 Task: Search one way flight ticket for 3 adults, 3 children in business from Philadelphia: Philadelphia International Airport to Greenville: Pitt-greenville Airport on 5-2-2023. Choice of flights is Sun country airlines. Number of bags: 1 checked bag. Price is upto 74000. Outbound departure time preference is 7:30.
Action: Mouse moved to (300, 254)
Screenshot: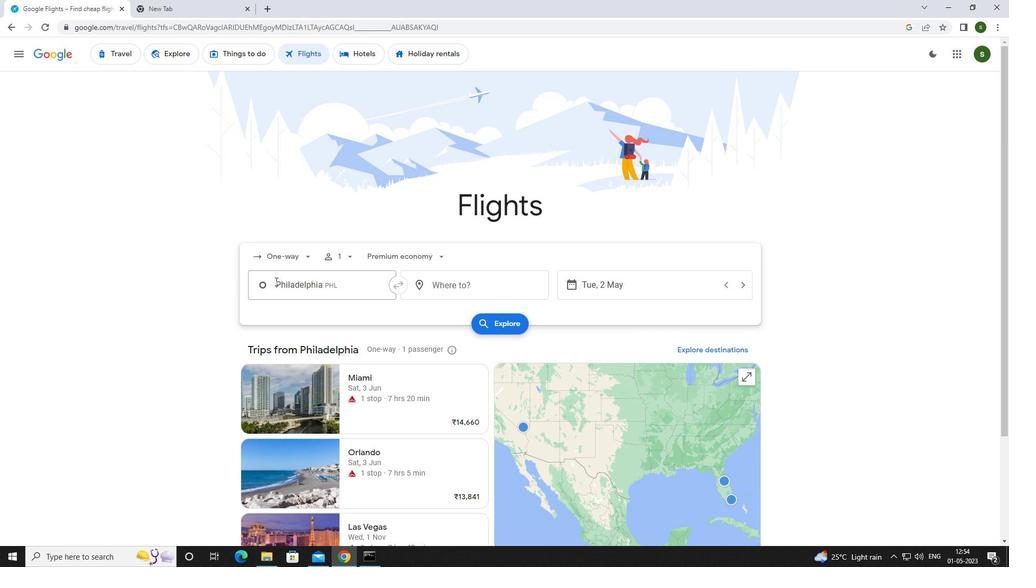 
Action: Mouse pressed left at (300, 254)
Screenshot: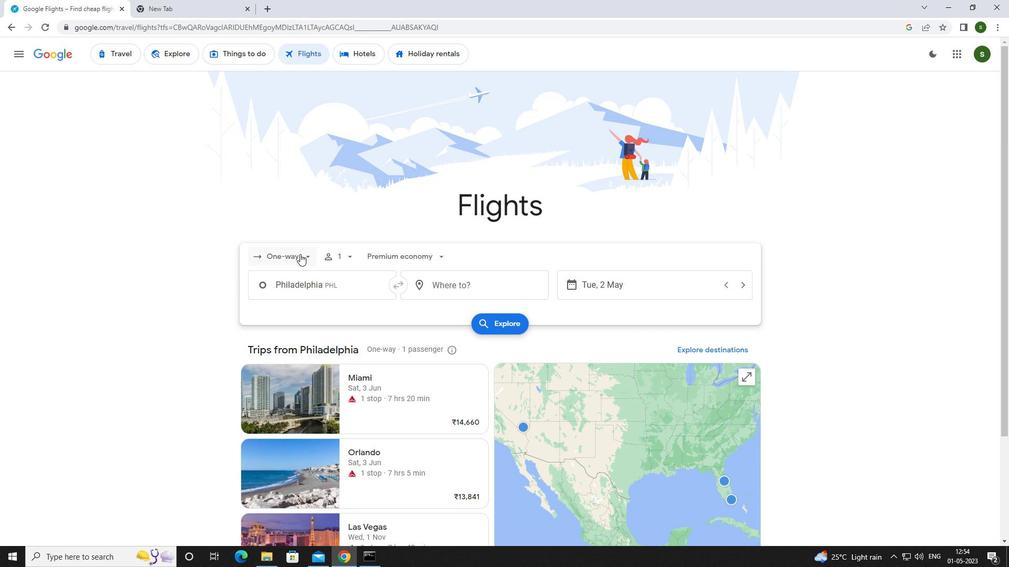 
Action: Mouse moved to (303, 304)
Screenshot: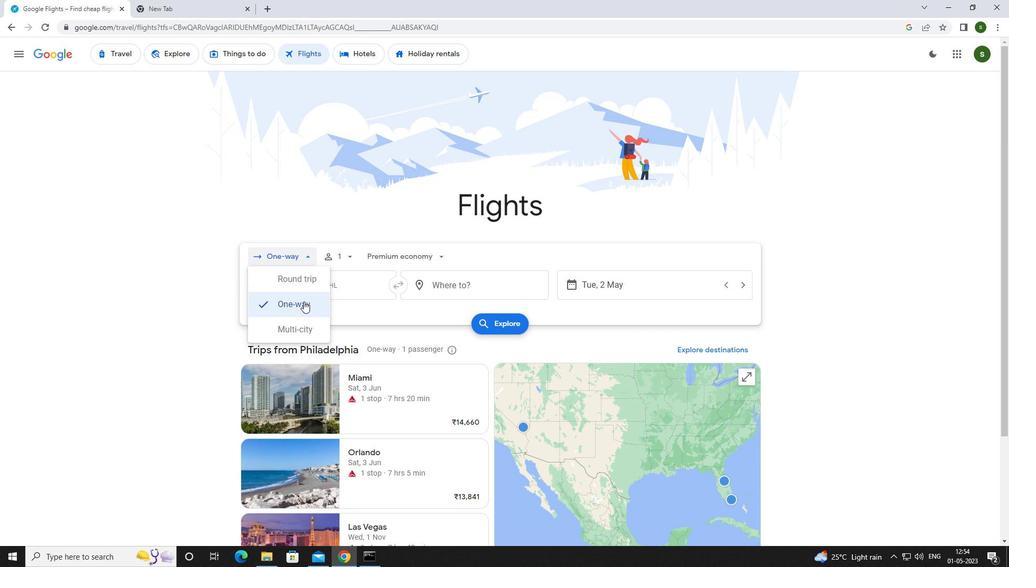 
Action: Mouse pressed left at (303, 304)
Screenshot: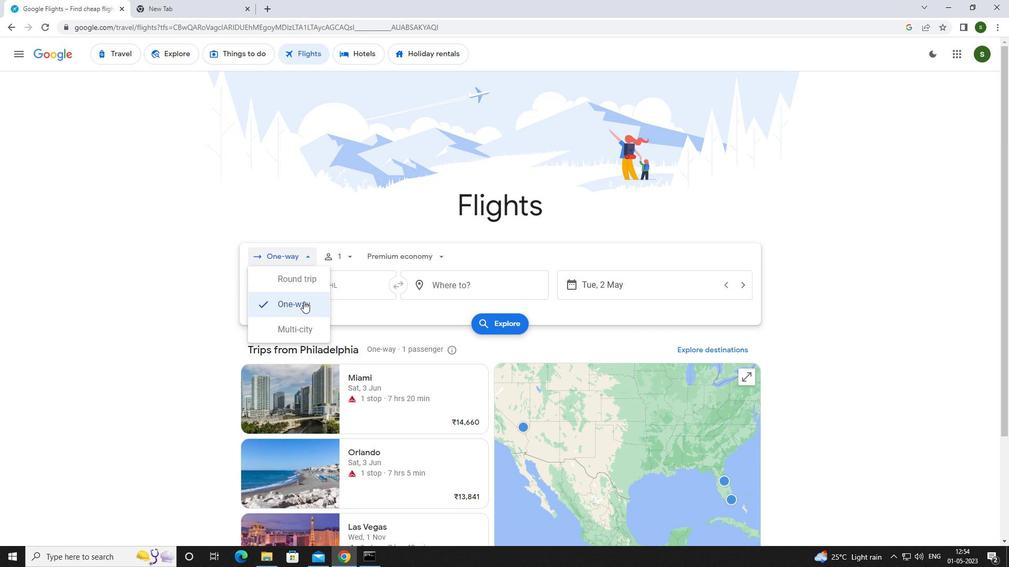 
Action: Mouse moved to (353, 257)
Screenshot: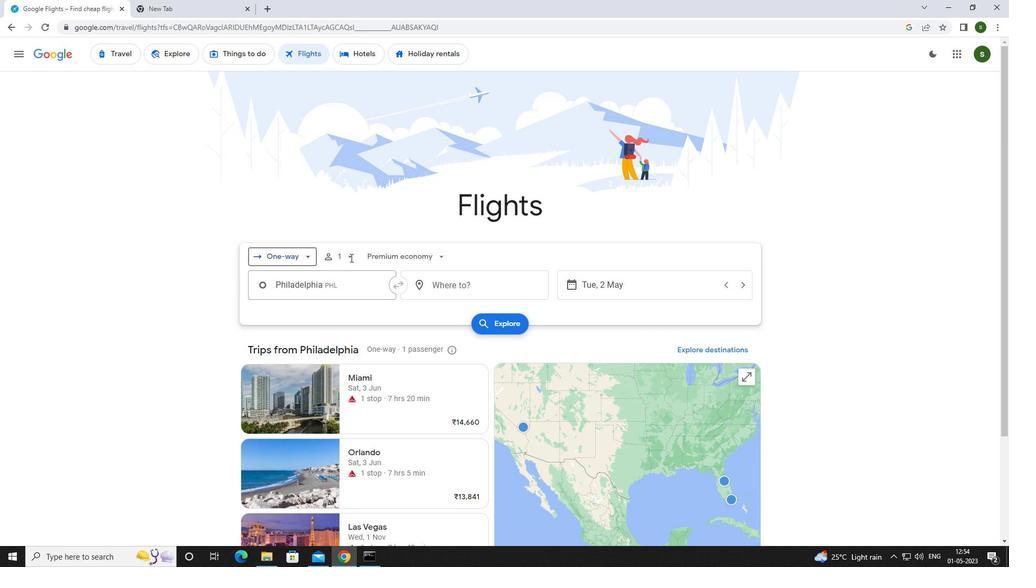 
Action: Mouse pressed left at (353, 257)
Screenshot: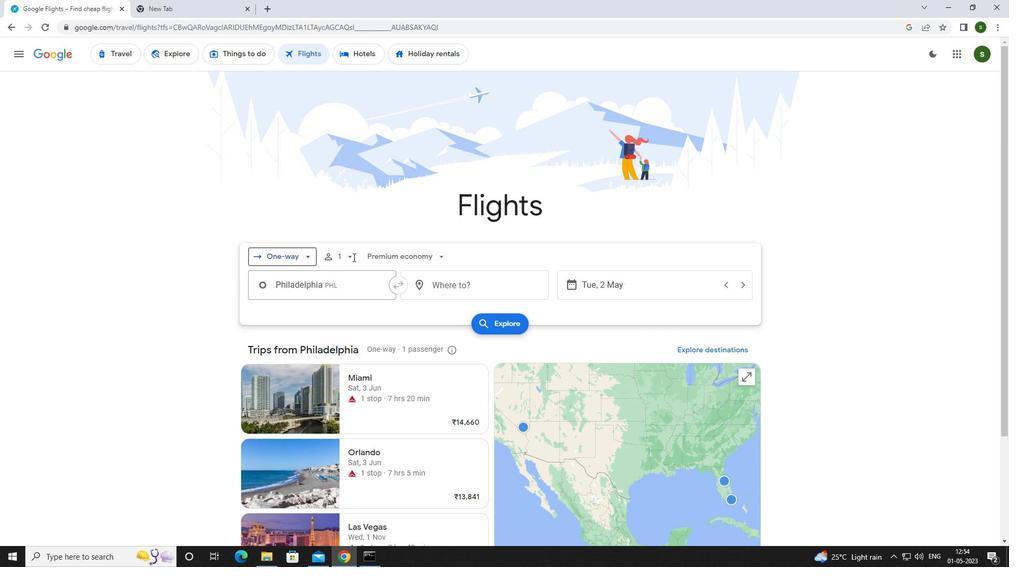 
Action: Mouse moved to (427, 281)
Screenshot: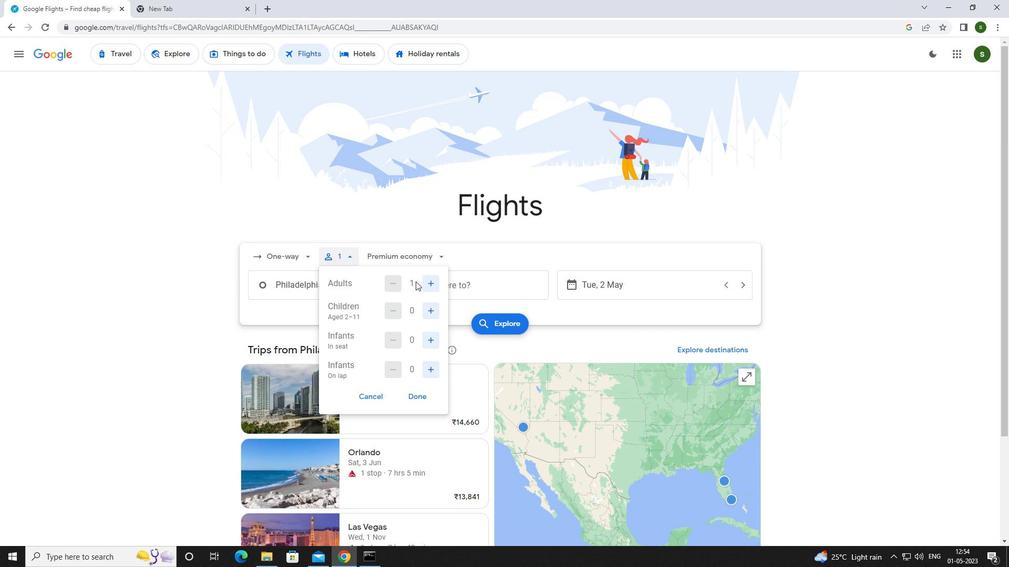 
Action: Mouse pressed left at (427, 281)
Screenshot: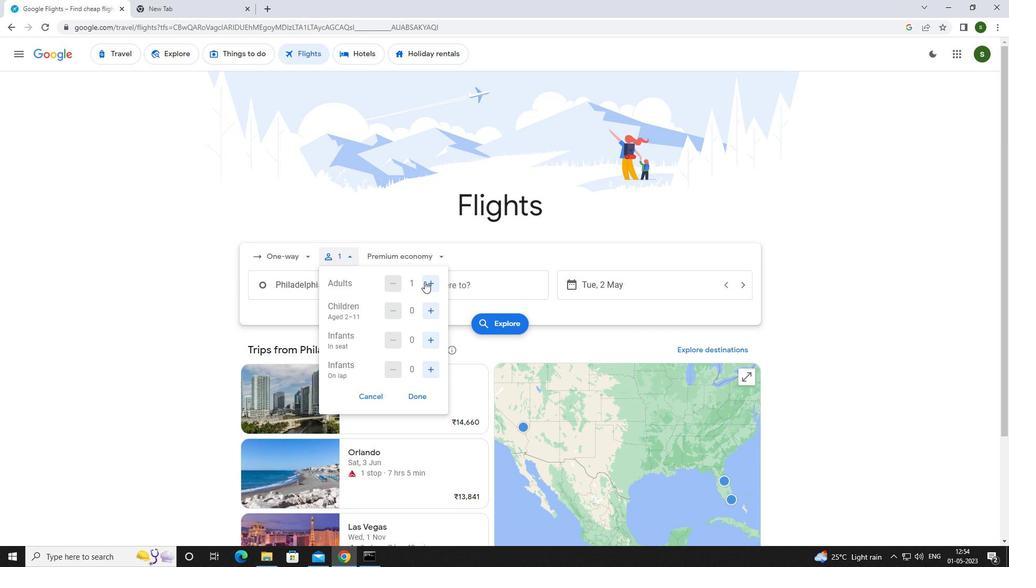 
Action: Mouse pressed left at (427, 281)
Screenshot: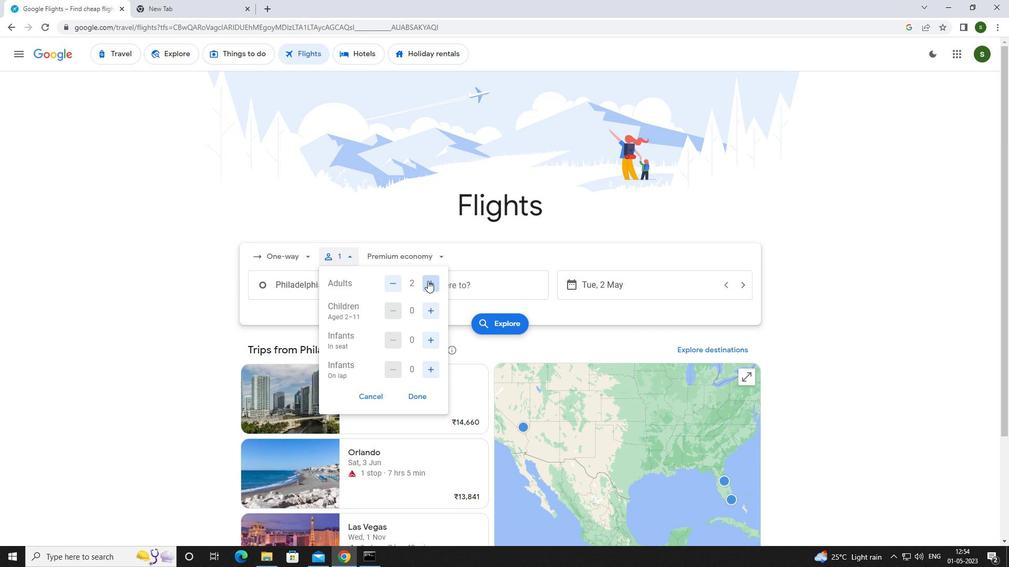 
Action: Mouse moved to (434, 309)
Screenshot: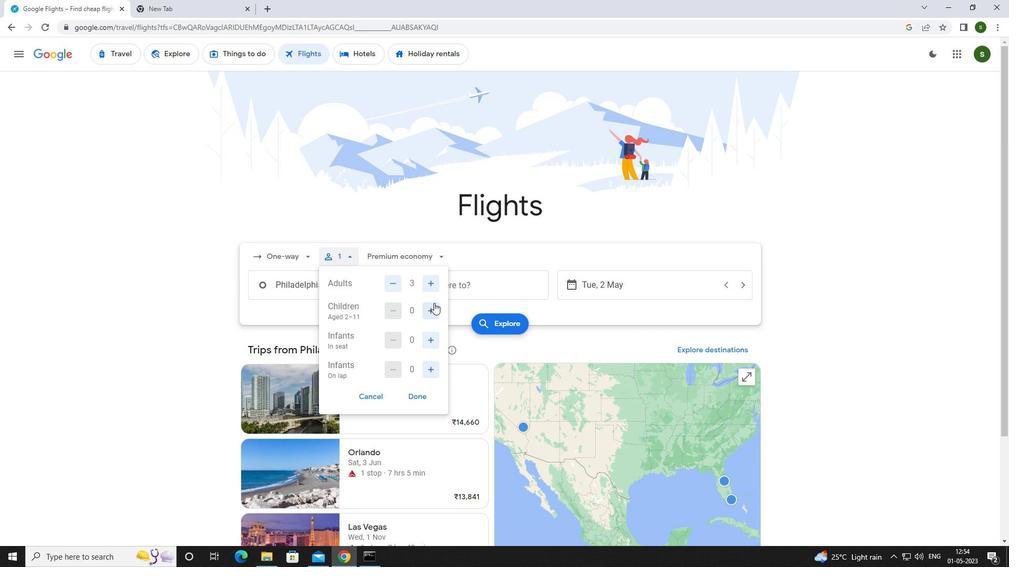 
Action: Mouse pressed left at (434, 309)
Screenshot: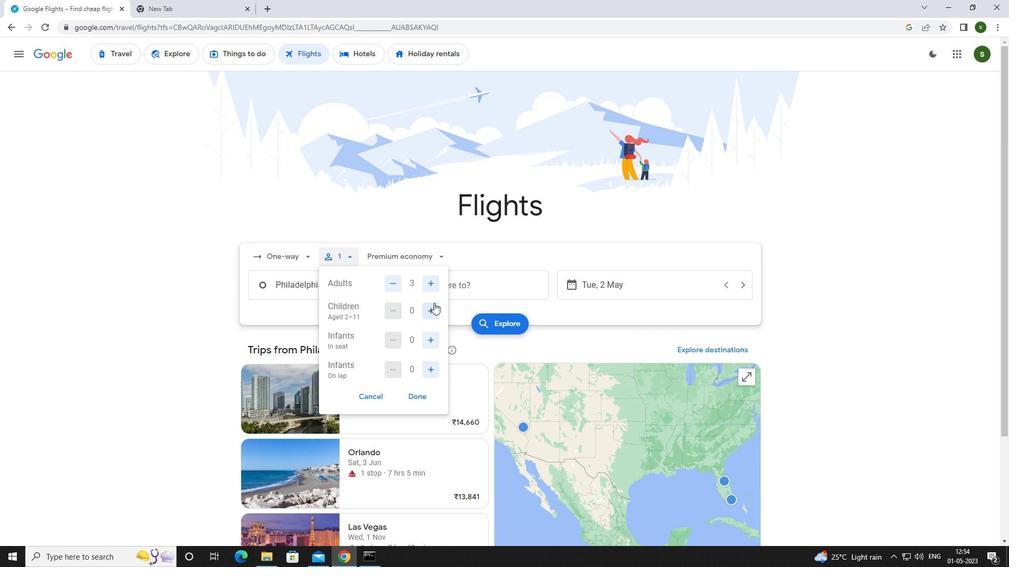 
Action: Mouse pressed left at (434, 309)
Screenshot: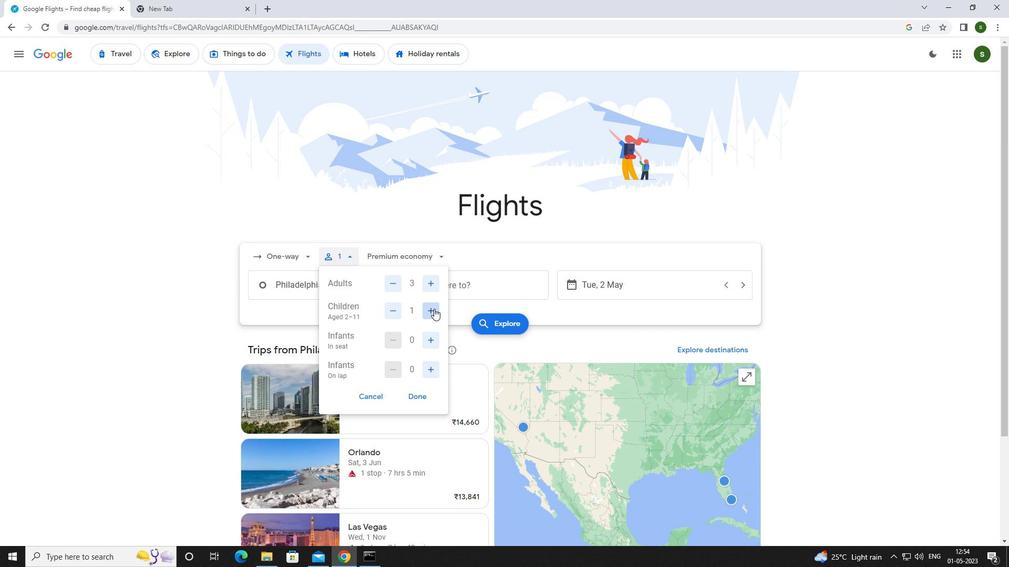 
Action: Mouse pressed left at (434, 309)
Screenshot: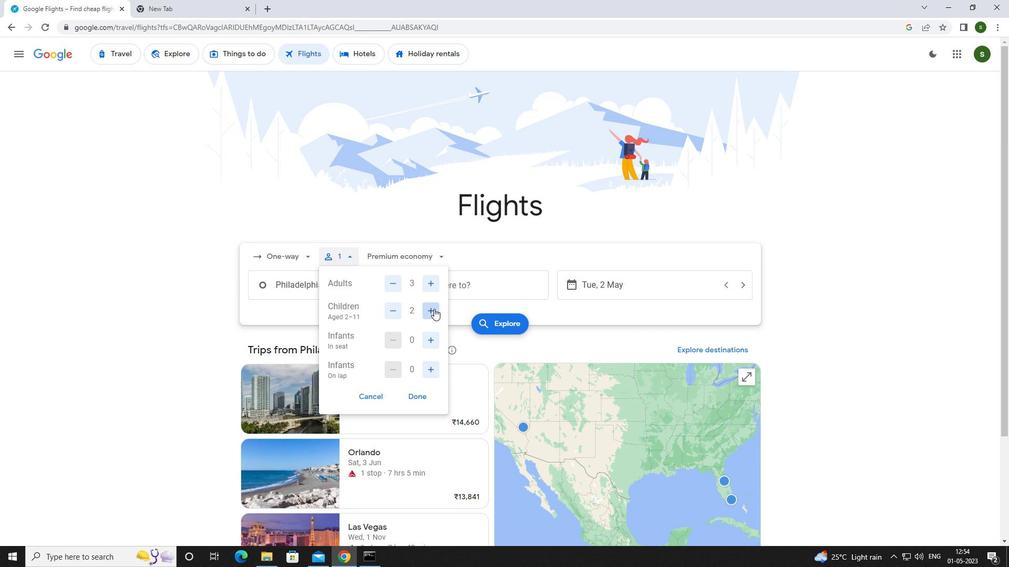 
Action: Mouse moved to (412, 259)
Screenshot: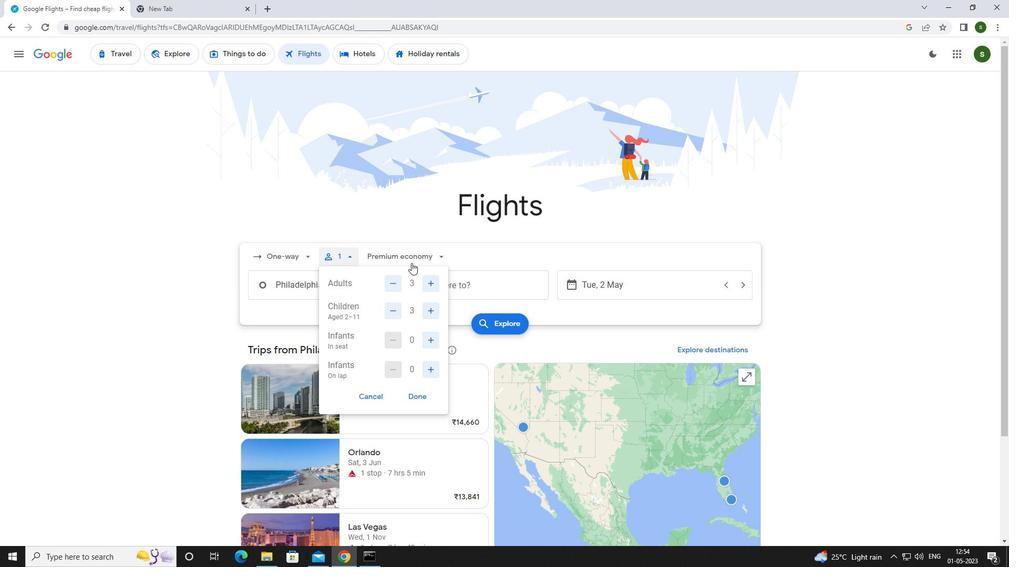 
Action: Mouse pressed left at (412, 259)
Screenshot: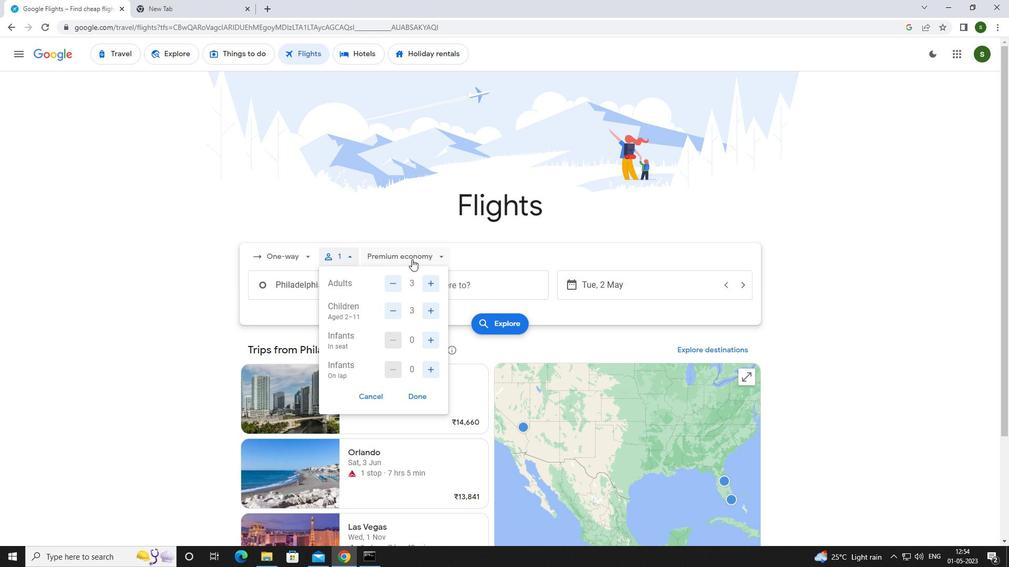 
Action: Mouse moved to (419, 326)
Screenshot: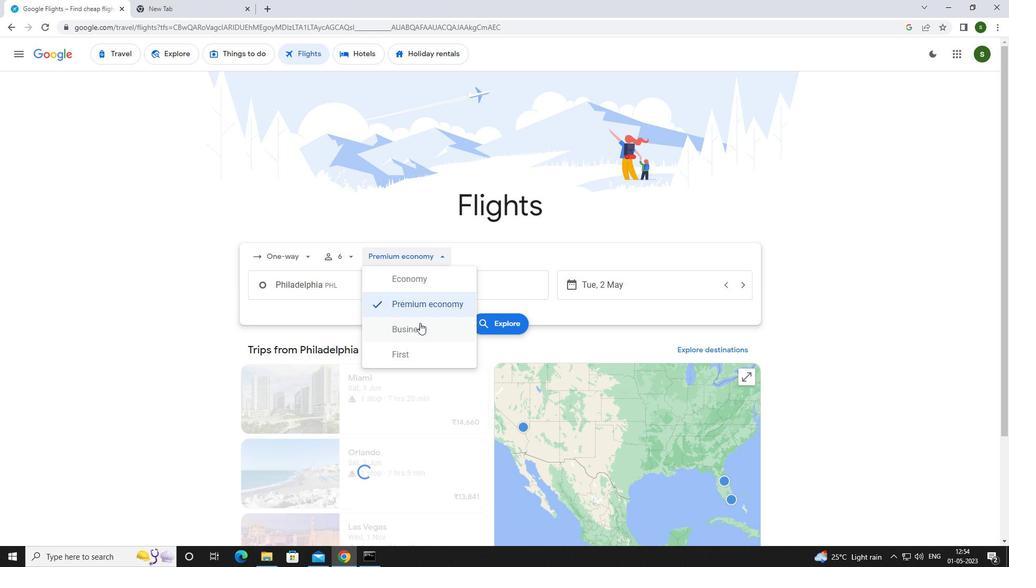 
Action: Mouse pressed left at (419, 326)
Screenshot: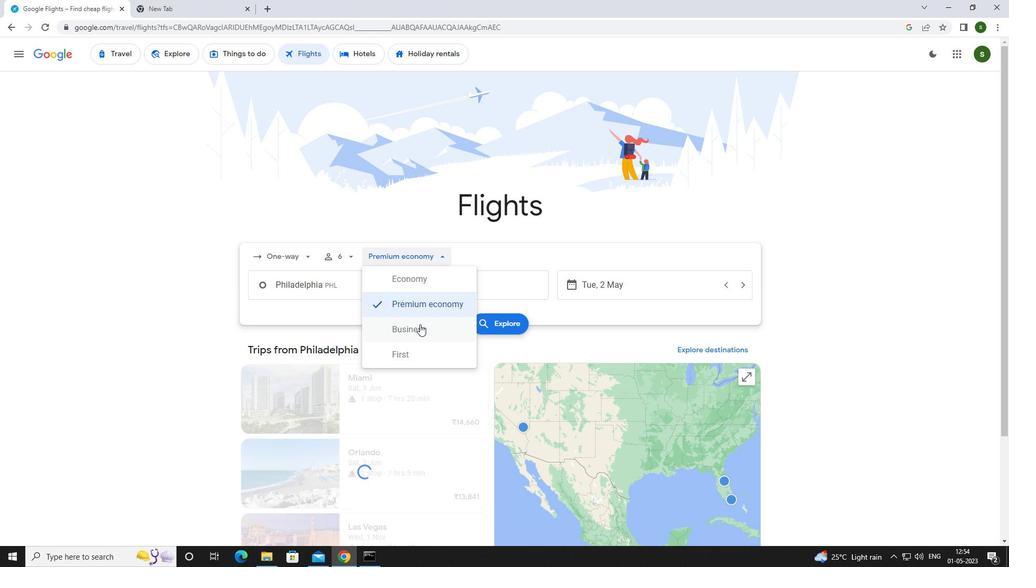 
Action: Mouse moved to (370, 292)
Screenshot: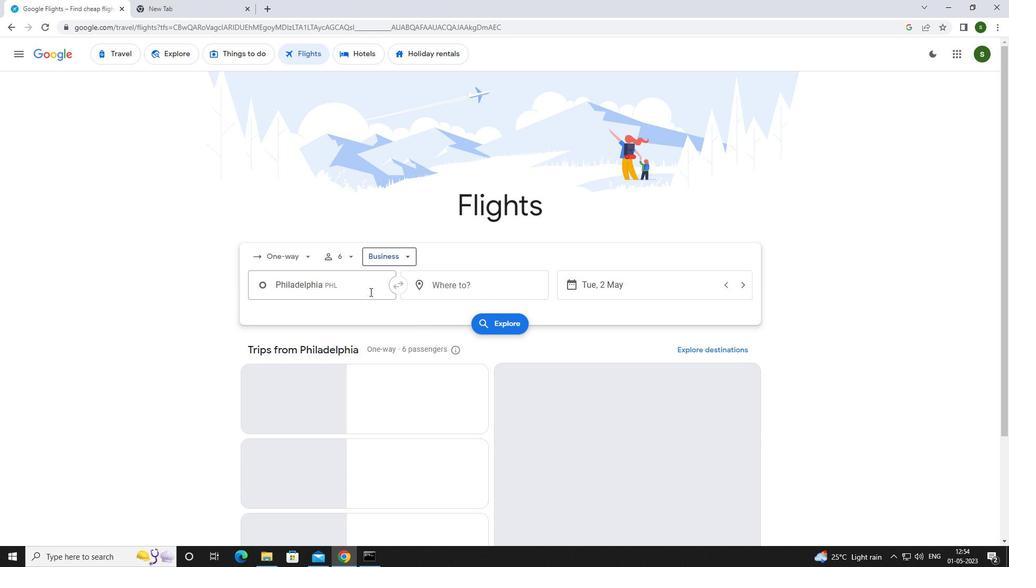 
Action: Mouse pressed left at (370, 292)
Screenshot: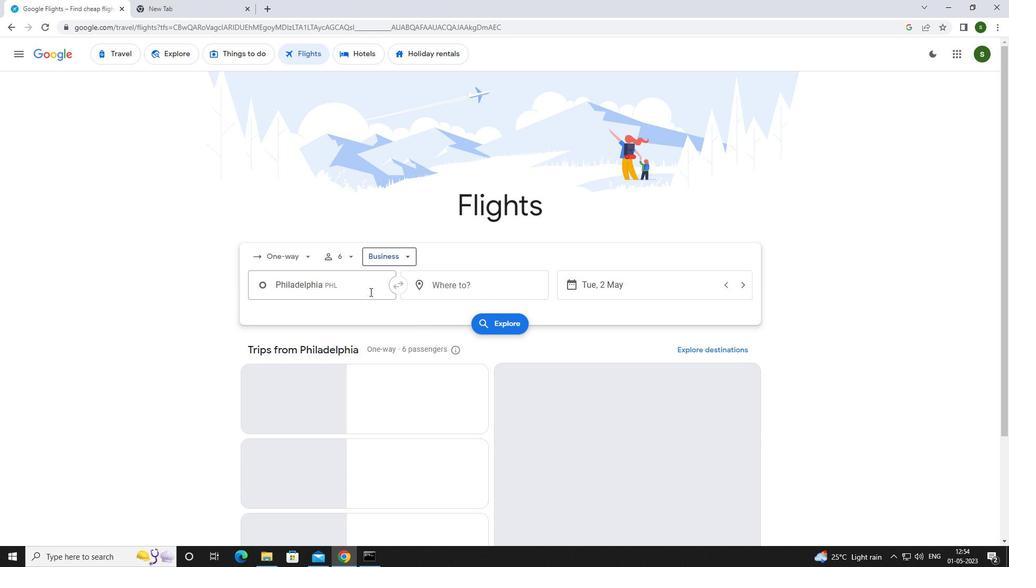 
Action: Mouse moved to (331, 293)
Screenshot: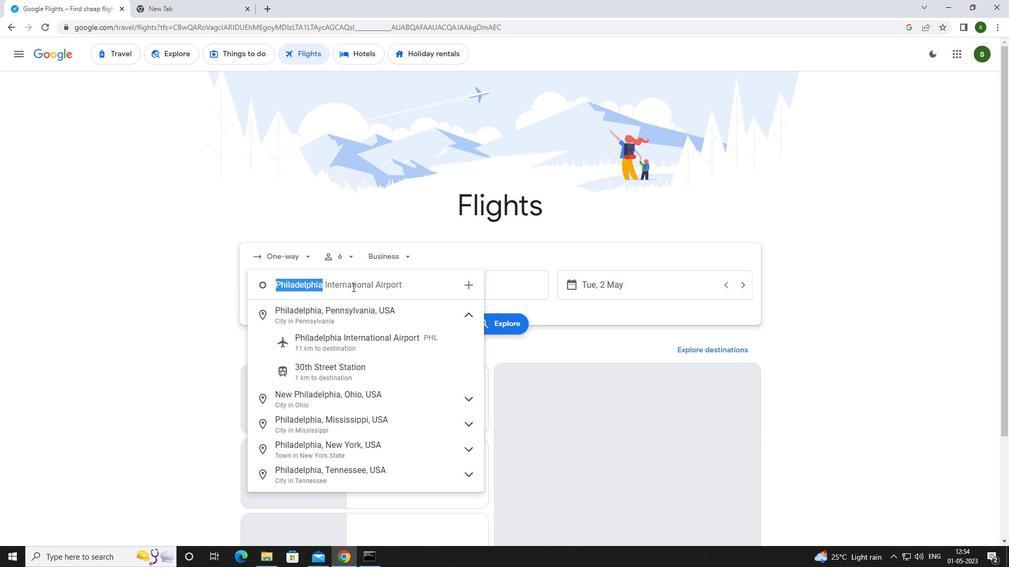 
Action: Key pressed p<Key.caps_lock>hil
Screenshot: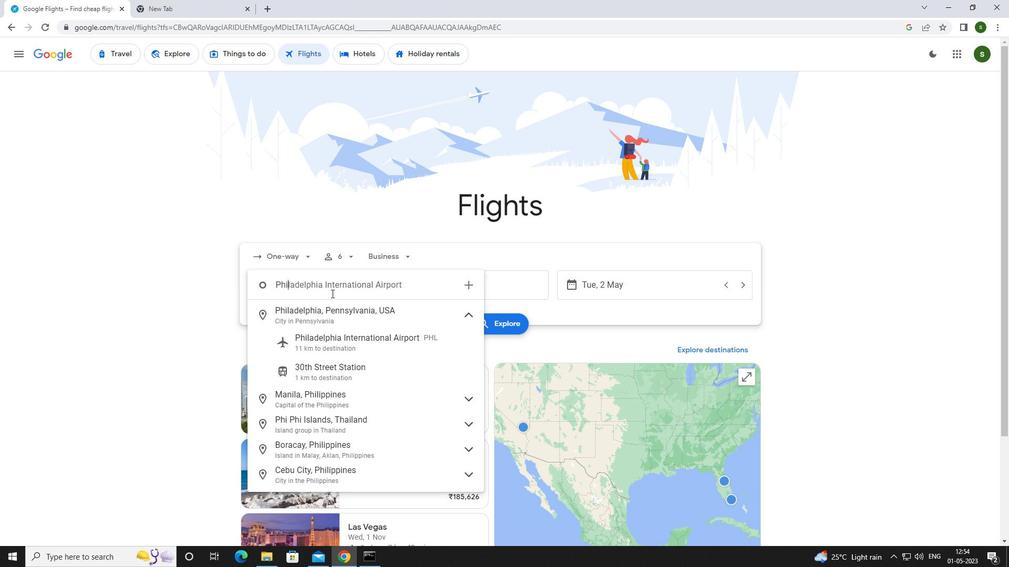 
Action: Mouse moved to (387, 341)
Screenshot: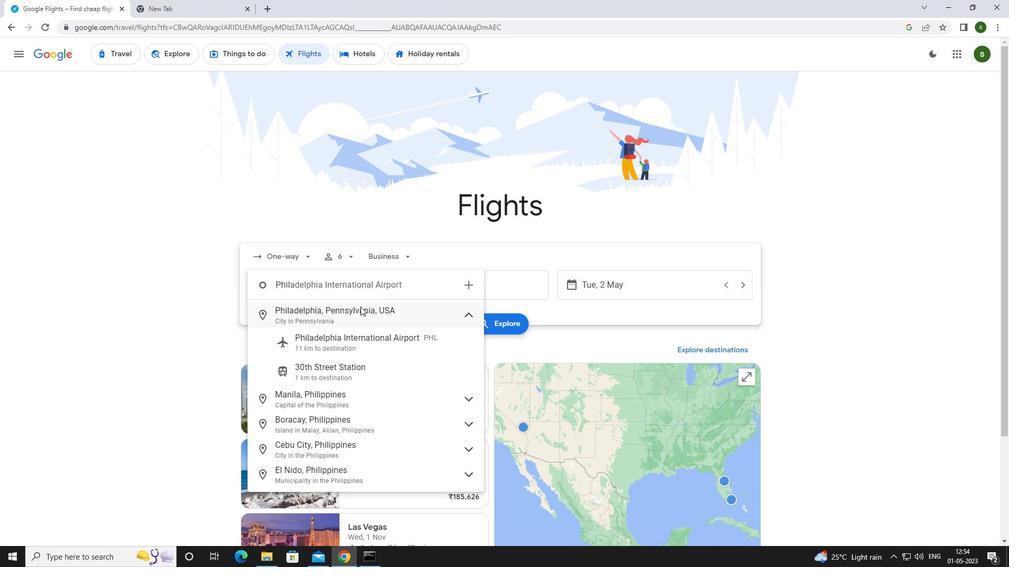 
Action: Mouse pressed left at (387, 341)
Screenshot: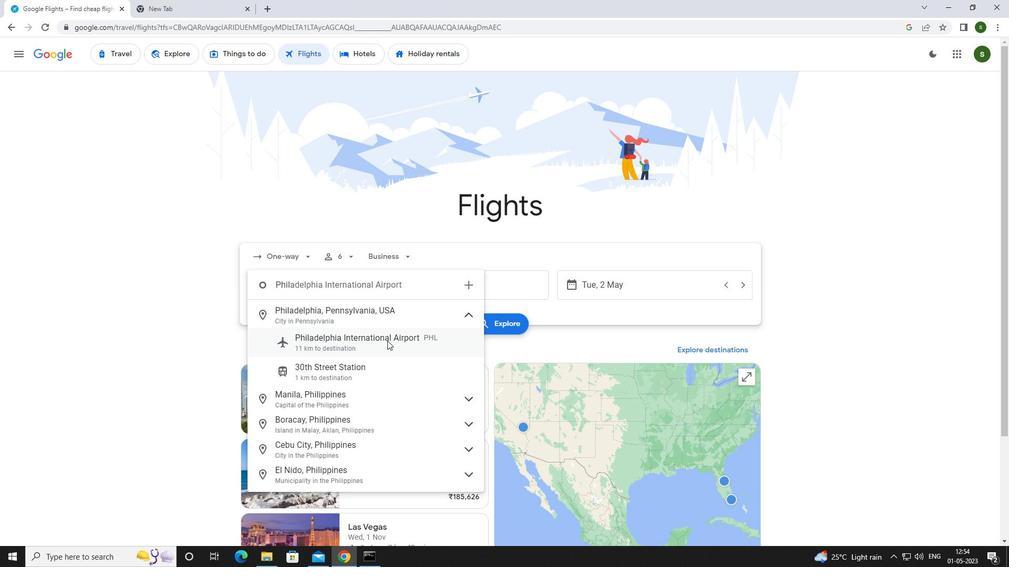 
Action: Mouse moved to (462, 282)
Screenshot: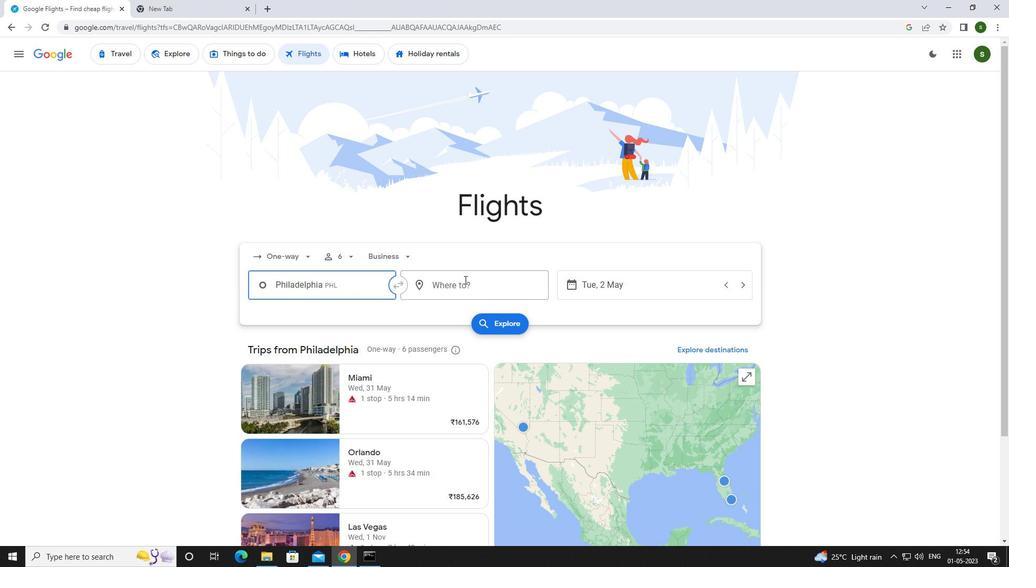 
Action: Mouse pressed left at (462, 282)
Screenshot: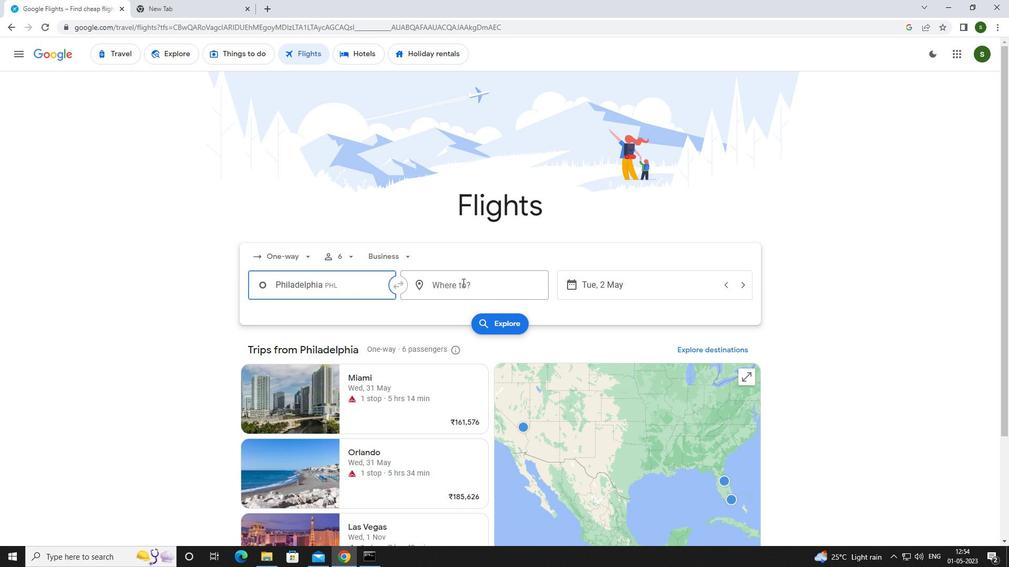 
Action: Mouse moved to (425, 294)
Screenshot: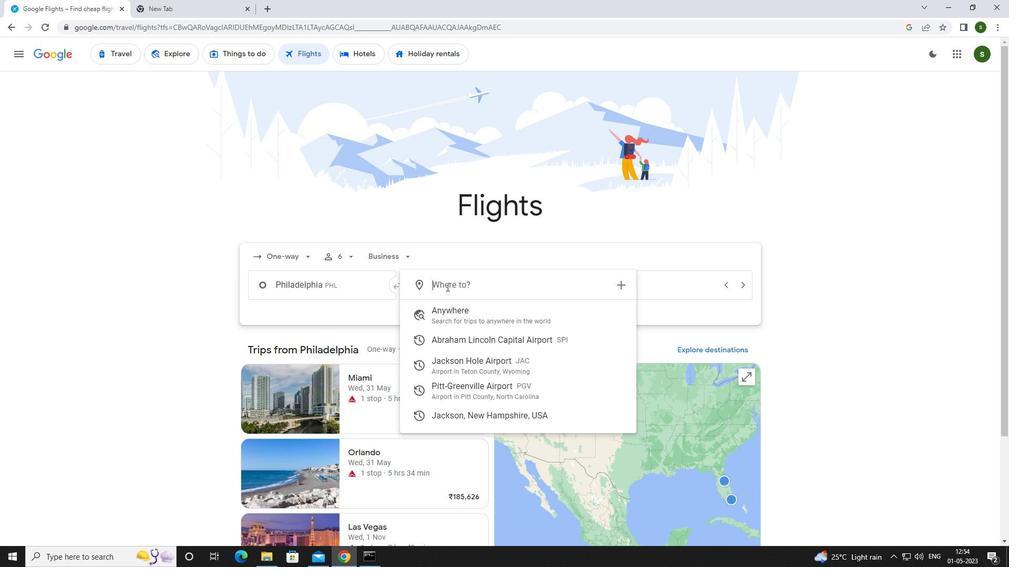 
Action: Key pressed <Key.caps_lock>p<Key.caps_lock>itt
Screenshot: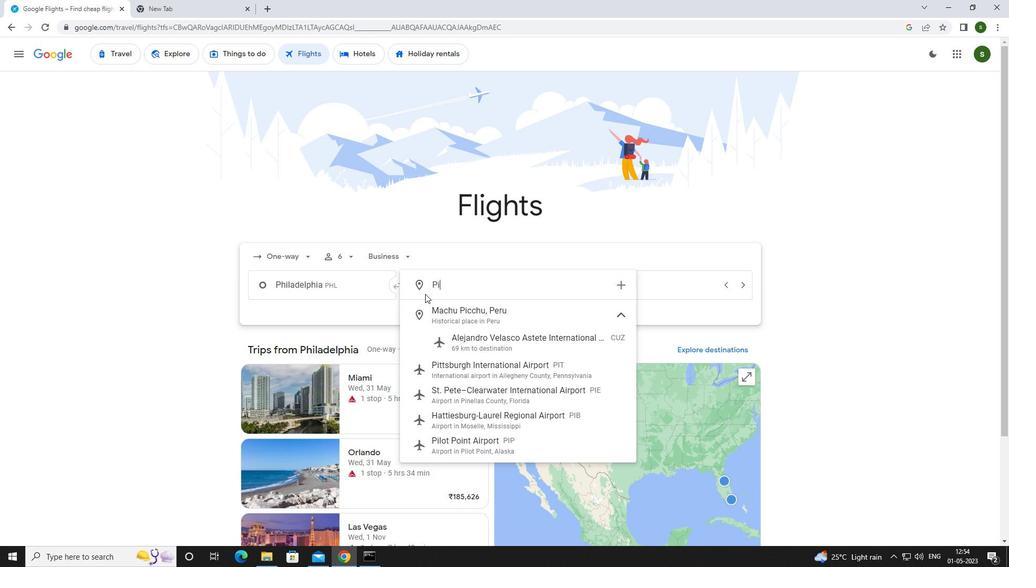 
Action: Mouse moved to (451, 389)
Screenshot: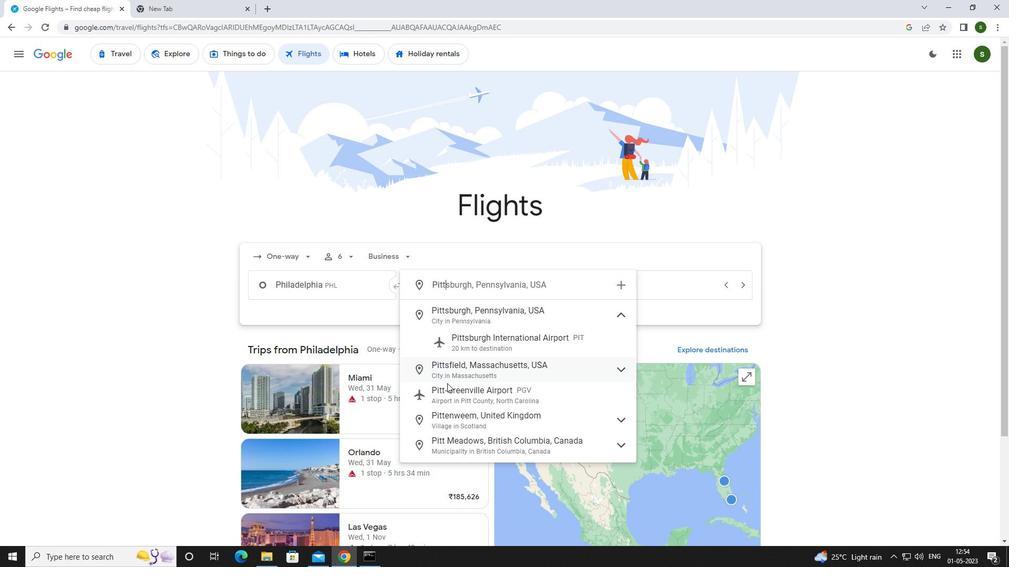 
Action: Mouse pressed left at (451, 389)
Screenshot: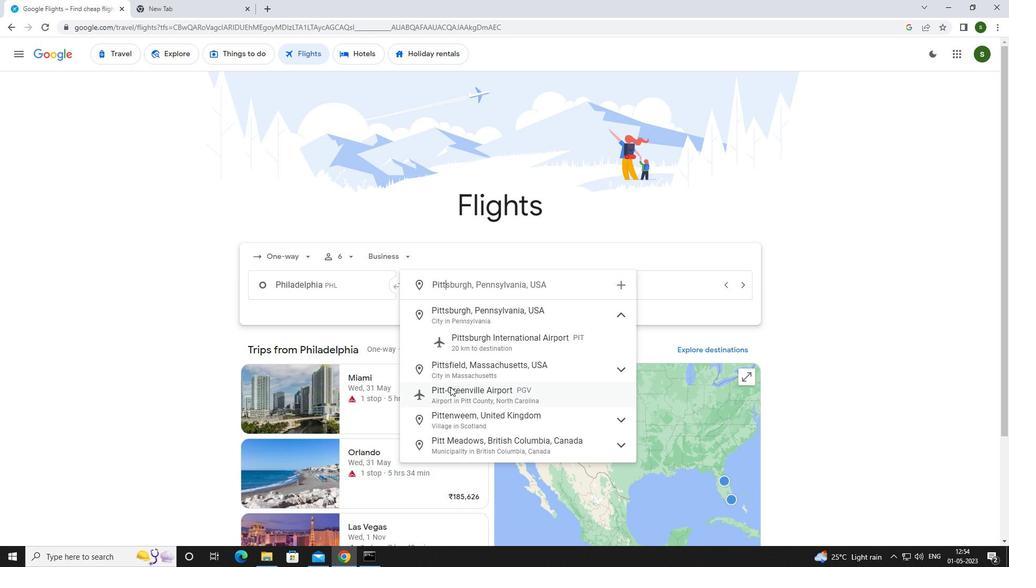 
Action: Mouse moved to (629, 286)
Screenshot: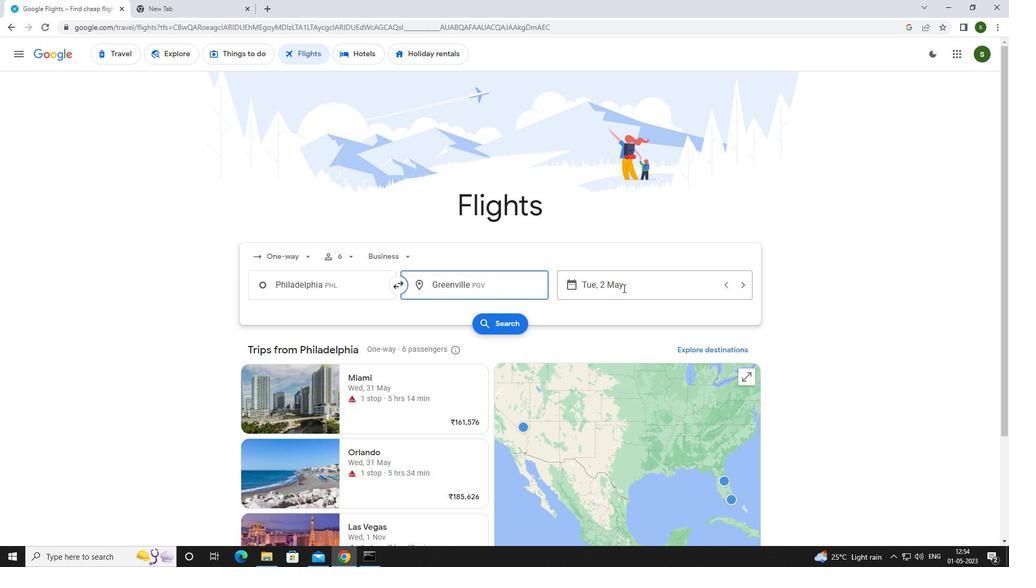 
Action: Mouse pressed left at (629, 286)
Screenshot: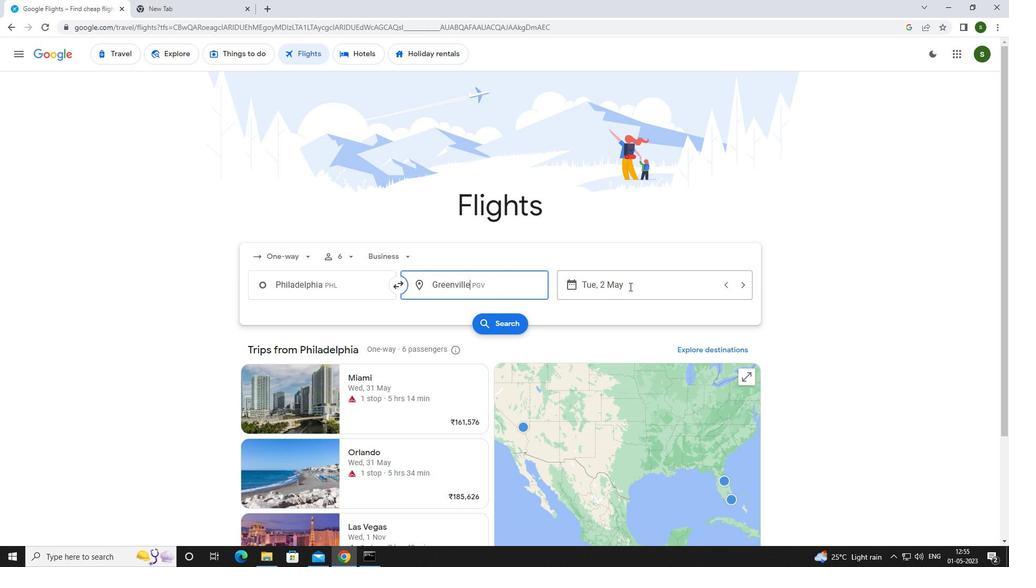 
Action: Mouse moved to (434, 359)
Screenshot: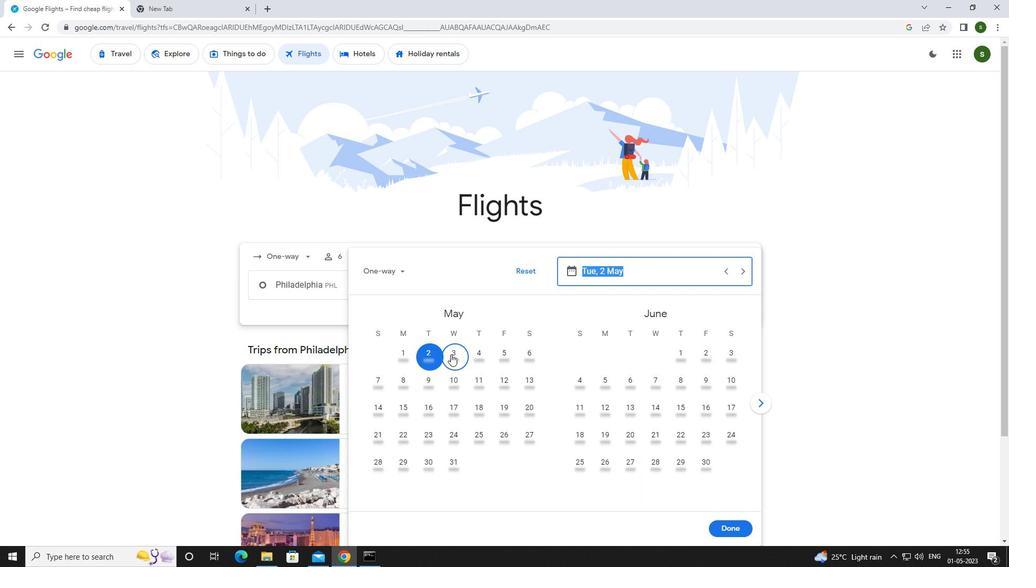 
Action: Mouse pressed left at (434, 359)
Screenshot: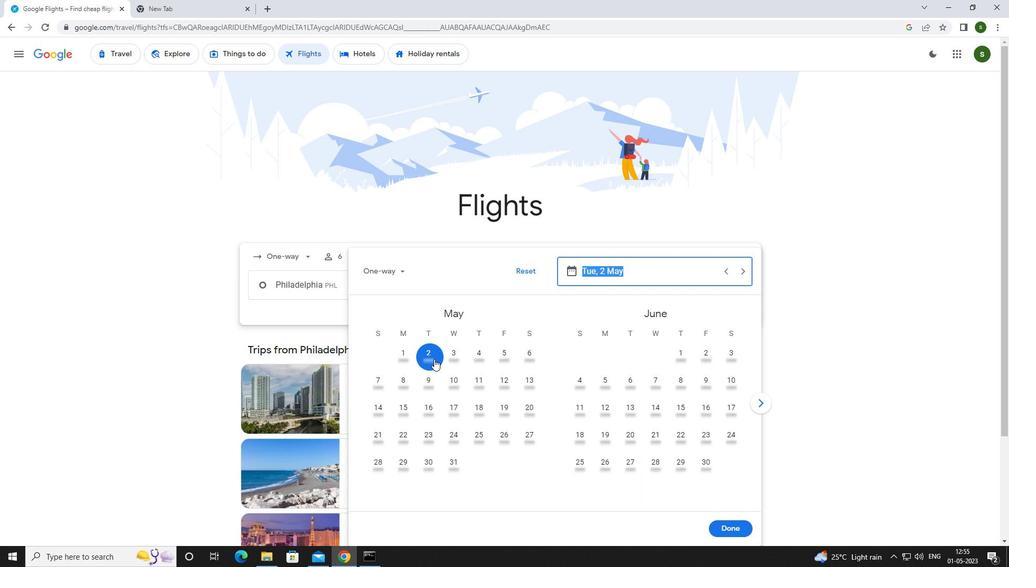 
Action: Mouse moved to (739, 527)
Screenshot: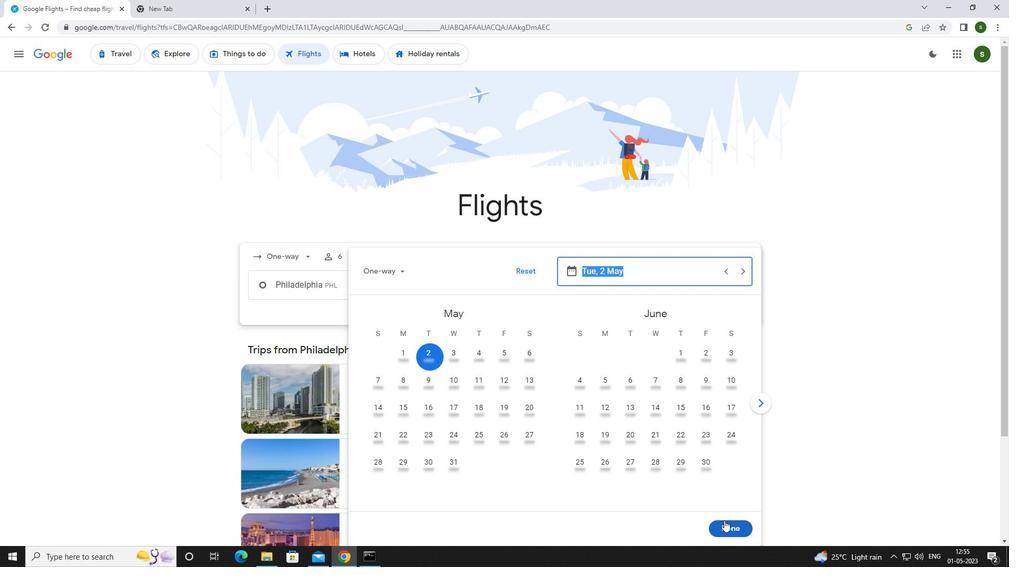 
Action: Mouse pressed left at (739, 527)
Screenshot: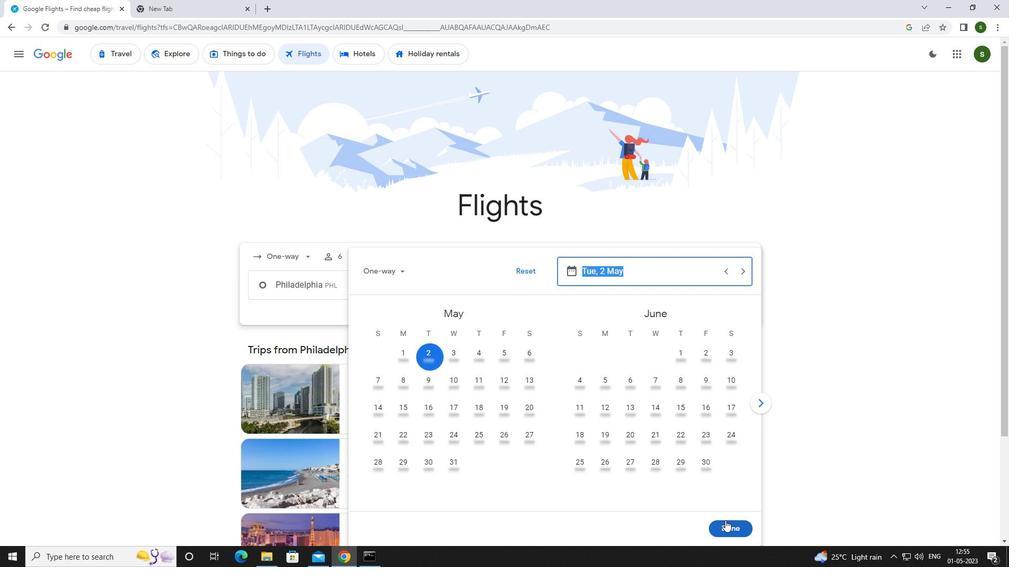 
Action: Mouse moved to (497, 327)
Screenshot: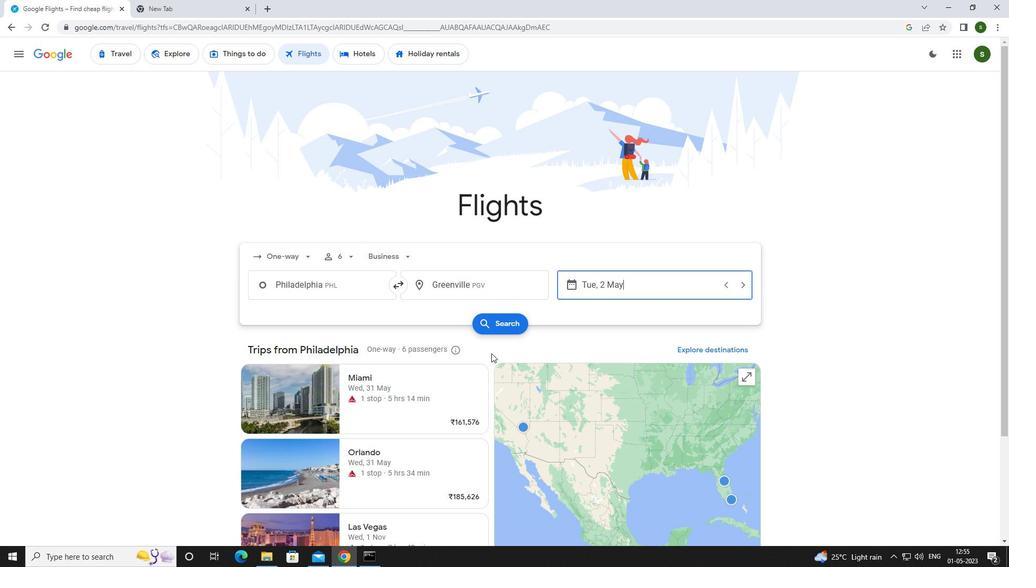 
Action: Mouse pressed left at (497, 327)
Screenshot: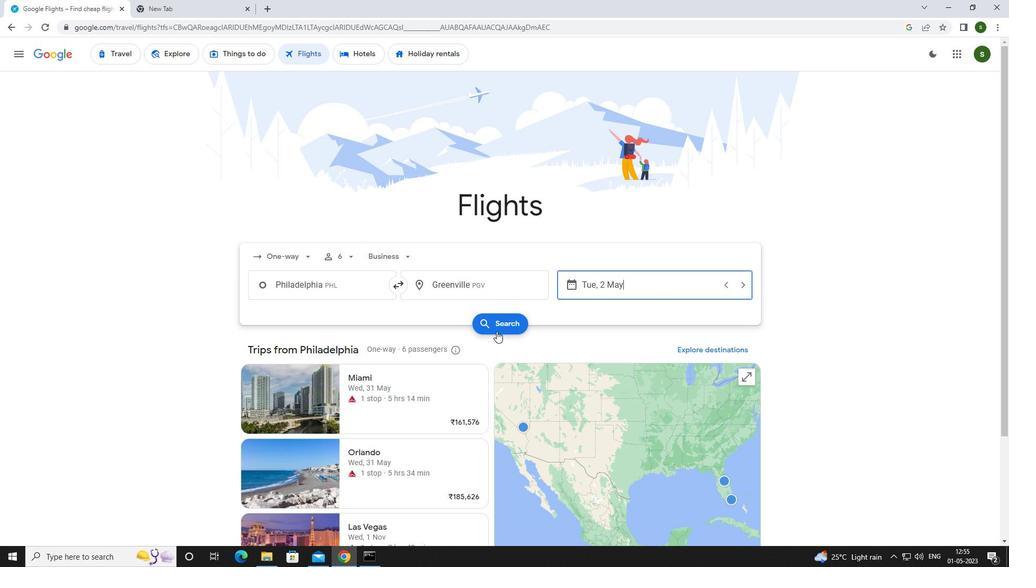 
Action: Mouse moved to (257, 151)
Screenshot: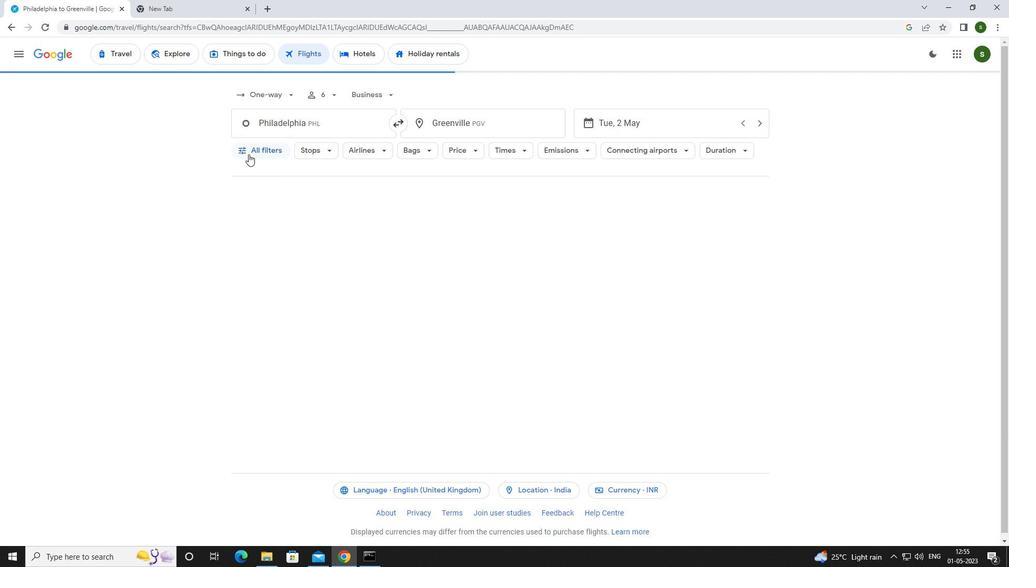 
Action: Mouse pressed left at (257, 151)
Screenshot: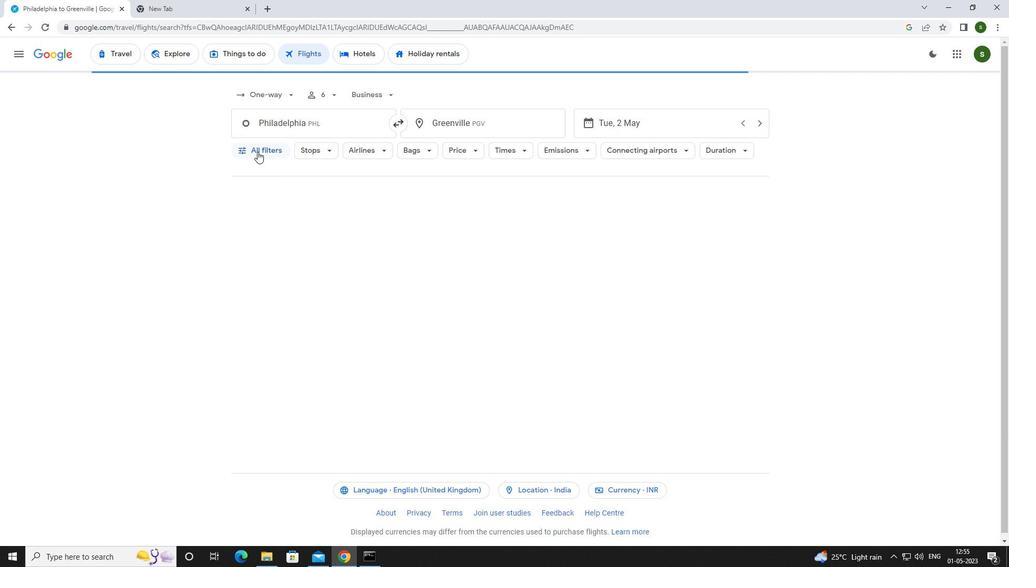 
Action: Mouse moved to (391, 370)
Screenshot: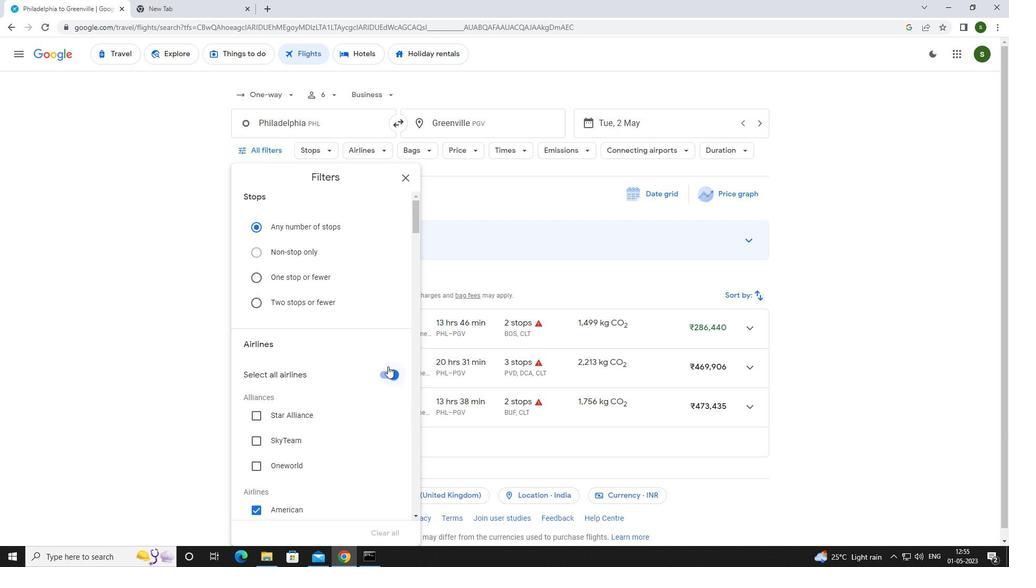 
Action: Mouse pressed left at (391, 370)
Screenshot: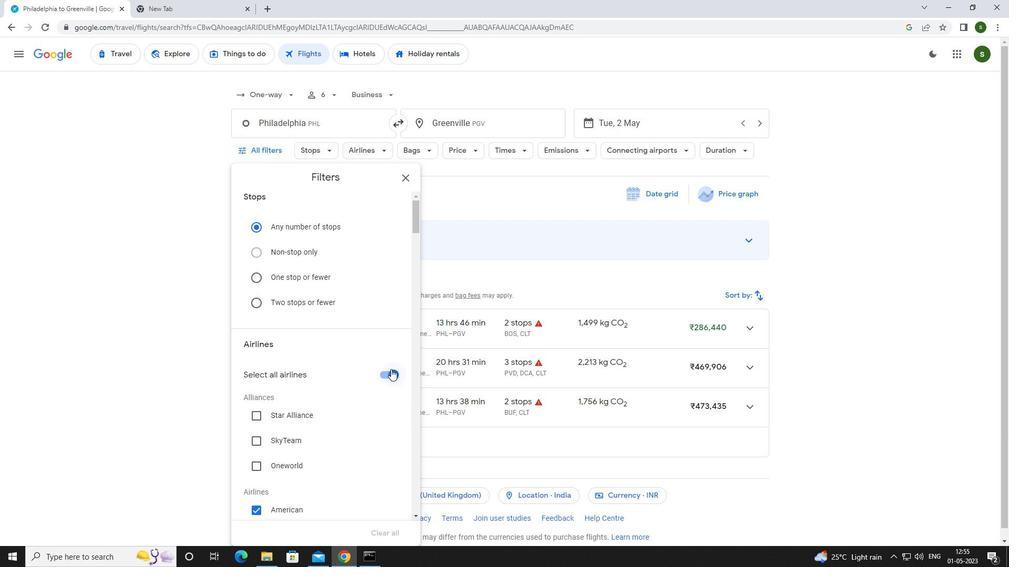 
Action: Mouse moved to (354, 323)
Screenshot: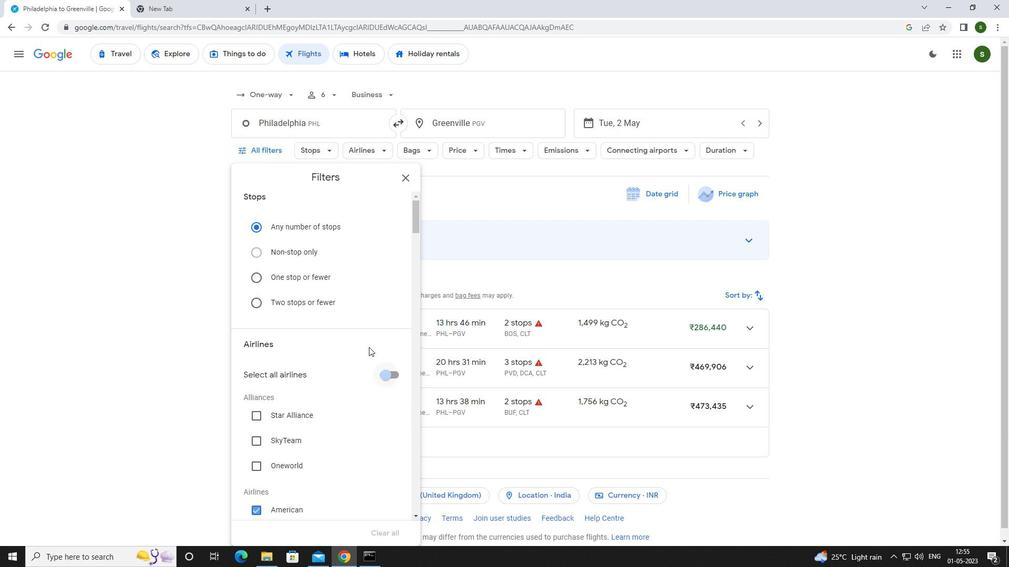 
Action: Mouse scrolled (354, 323) with delta (0, 0)
Screenshot: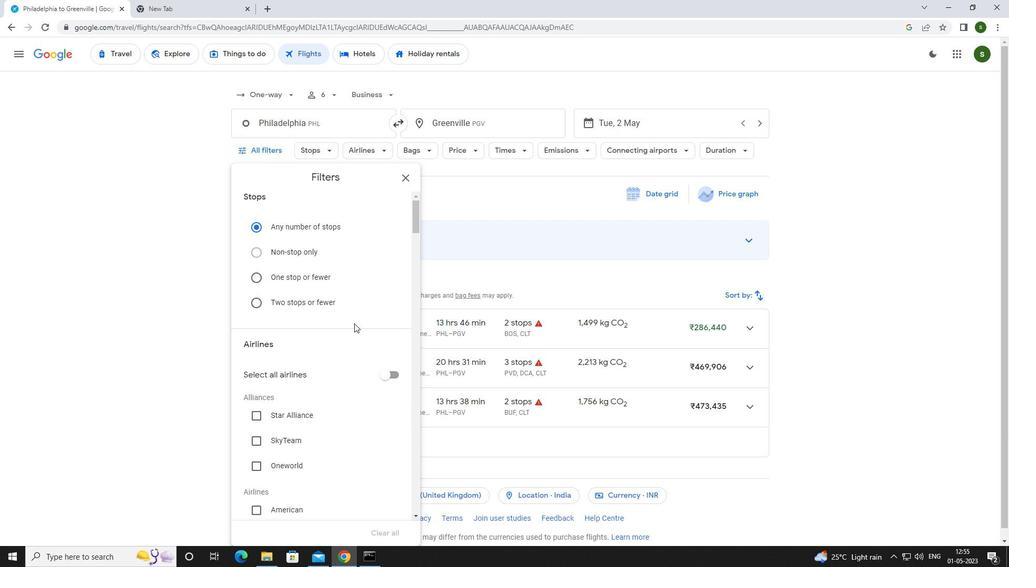 
Action: Mouse scrolled (354, 323) with delta (0, 0)
Screenshot: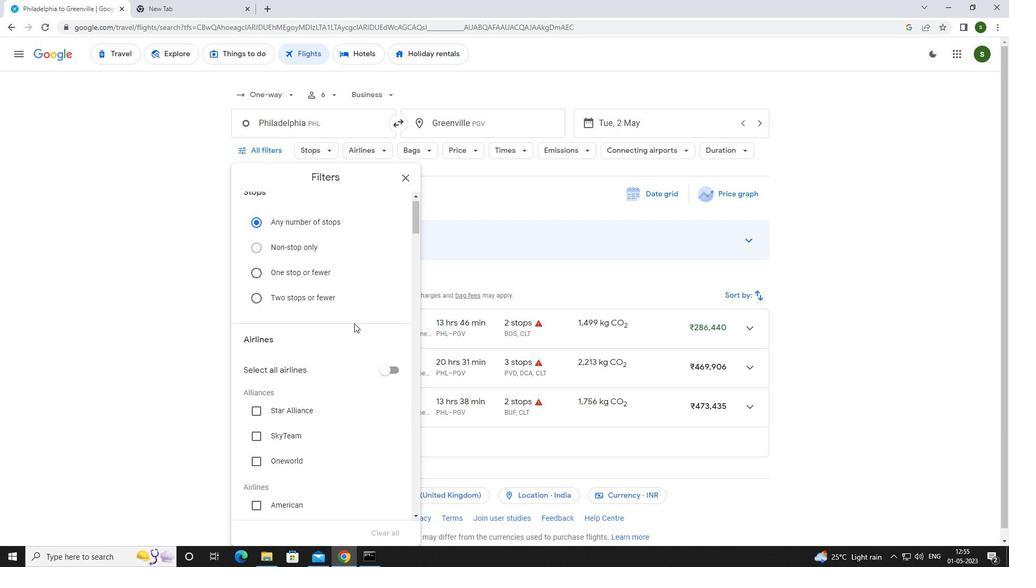 
Action: Mouse scrolled (354, 323) with delta (0, 0)
Screenshot: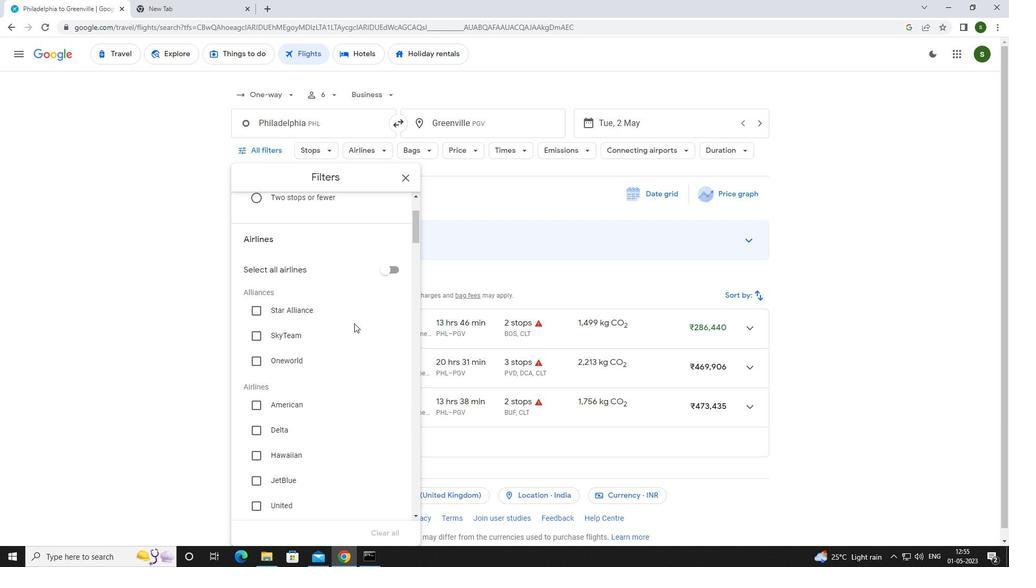 
Action: Mouse moved to (353, 321)
Screenshot: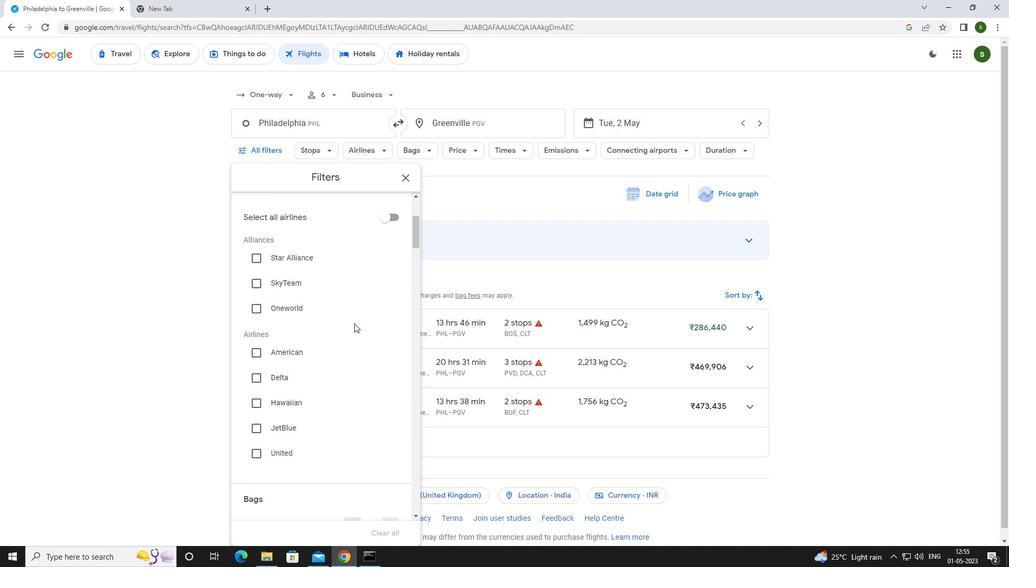 
Action: Mouse scrolled (353, 320) with delta (0, 0)
Screenshot: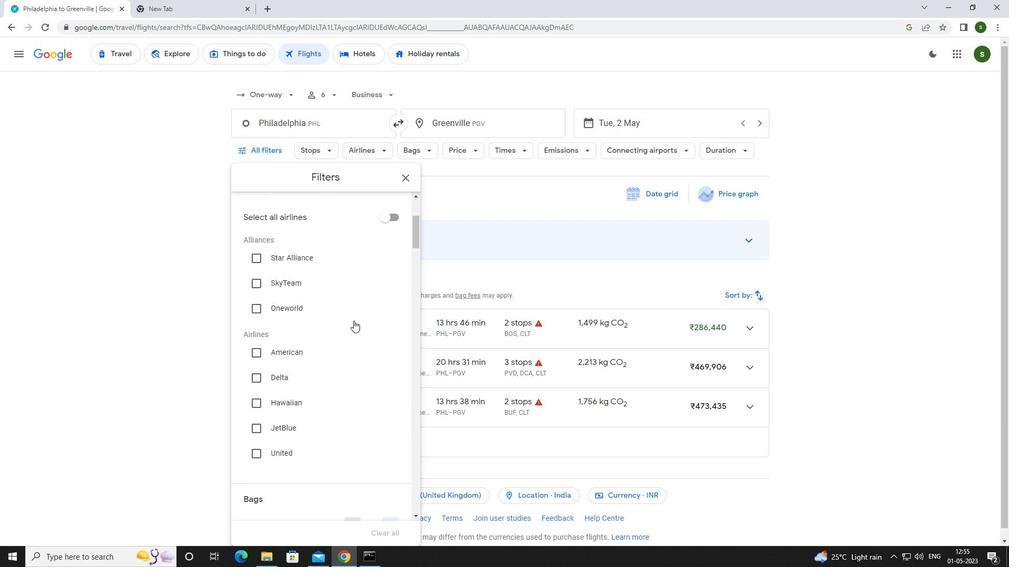 
Action: Mouse scrolled (353, 320) with delta (0, 0)
Screenshot: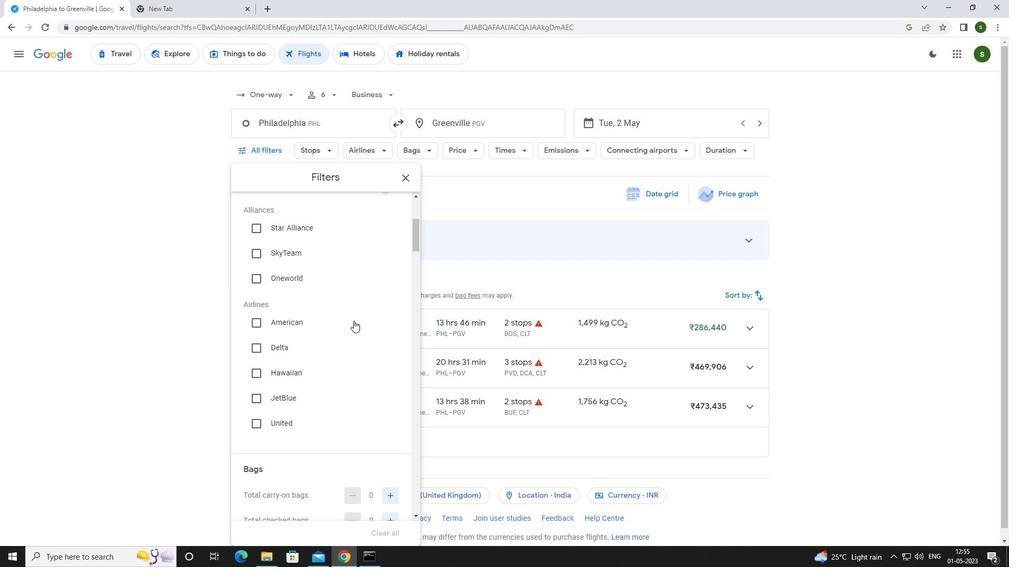 
Action: Mouse scrolled (353, 320) with delta (0, 0)
Screenshot: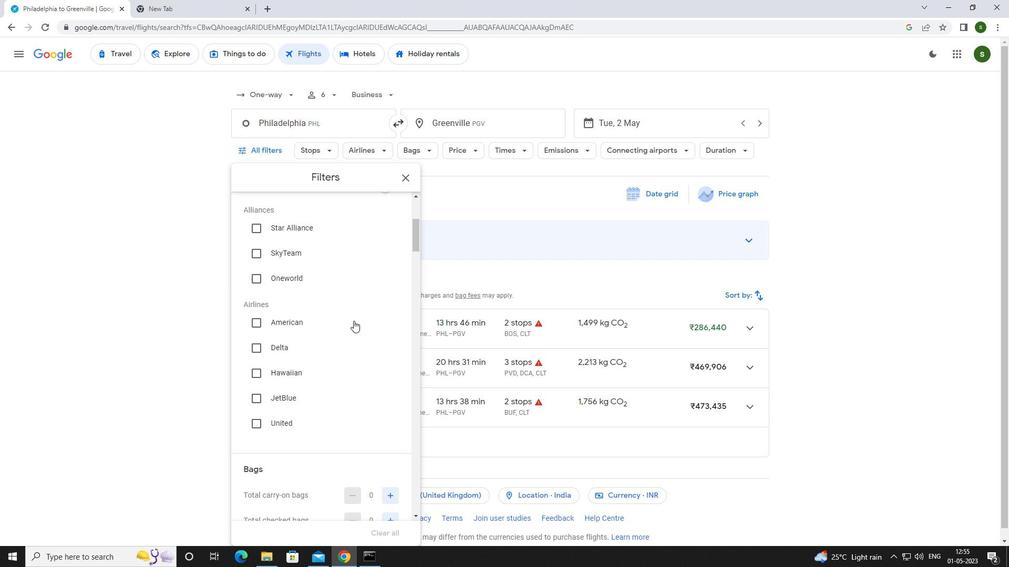 
Action: Mouse moved to (384, 397)
Screenshot: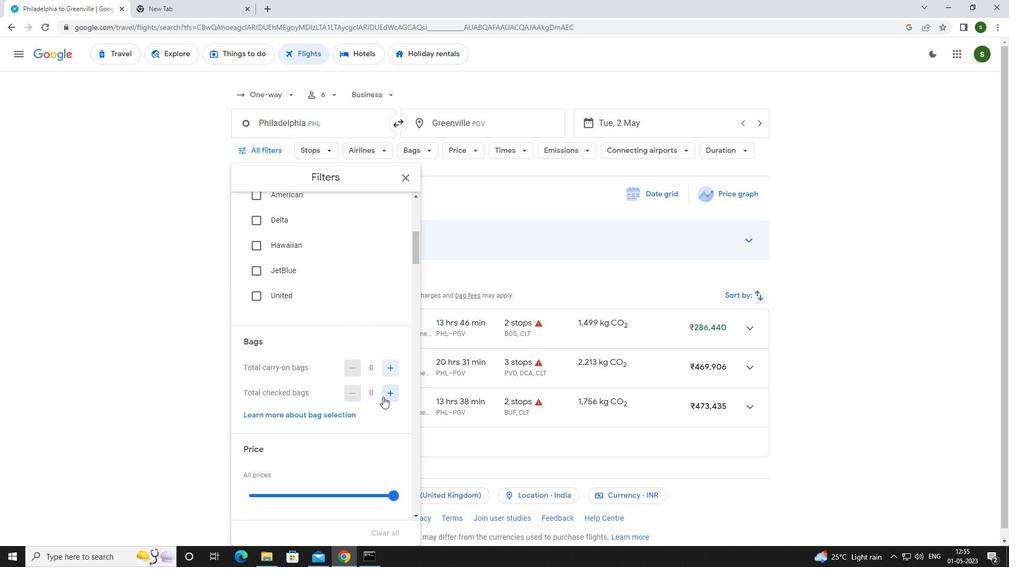 
Action: Mouse pressed left at (384, 397)
Screenshot: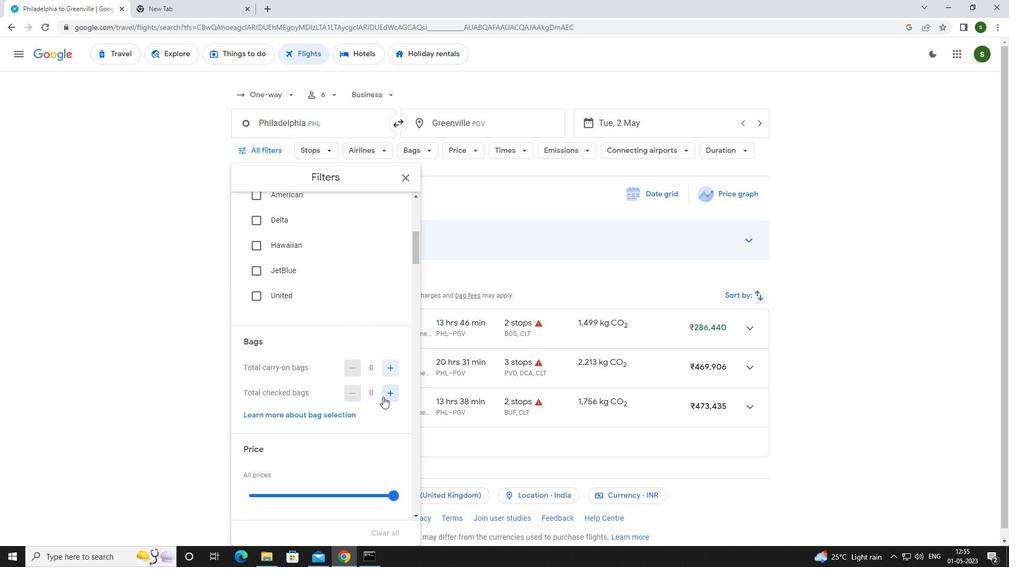 
Action: Mouse moved to (384, 397)
Screenshot: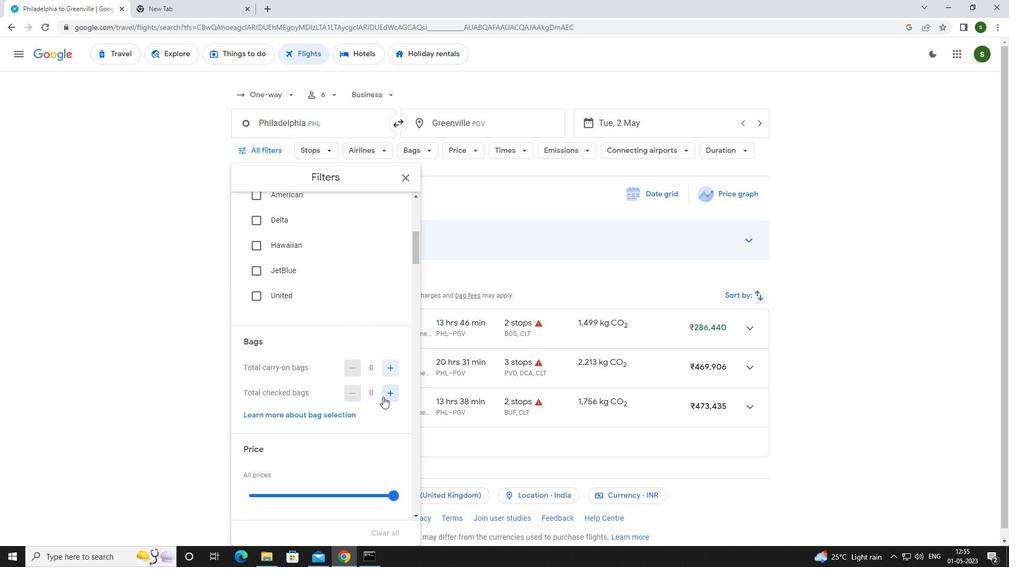 
Action: Mouse scrolled (384, 396) with delta (0, 0)
Screenshot: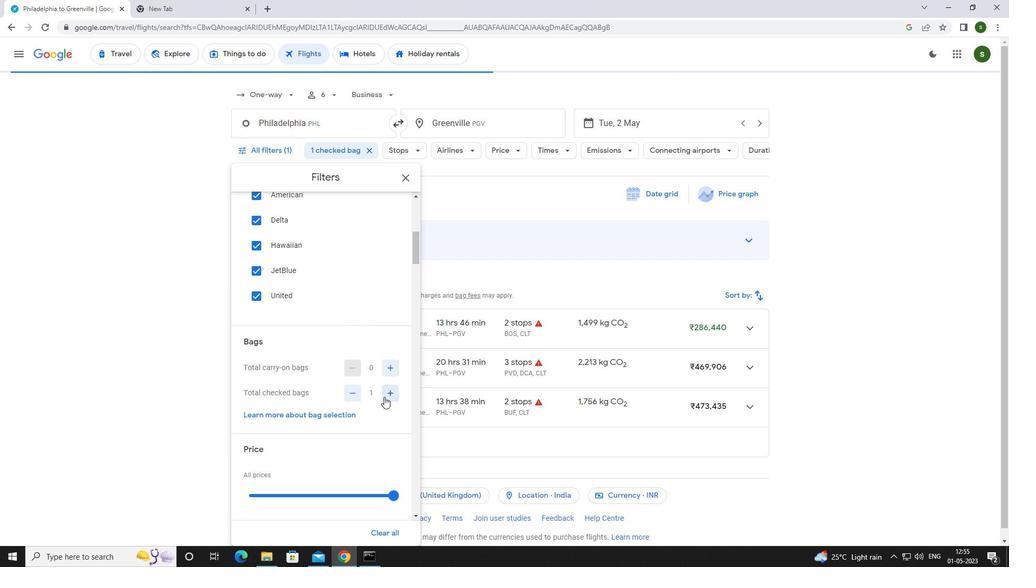 
Action: Mouse scrolled (384, 396) with delta (0, 0)
Screenshot: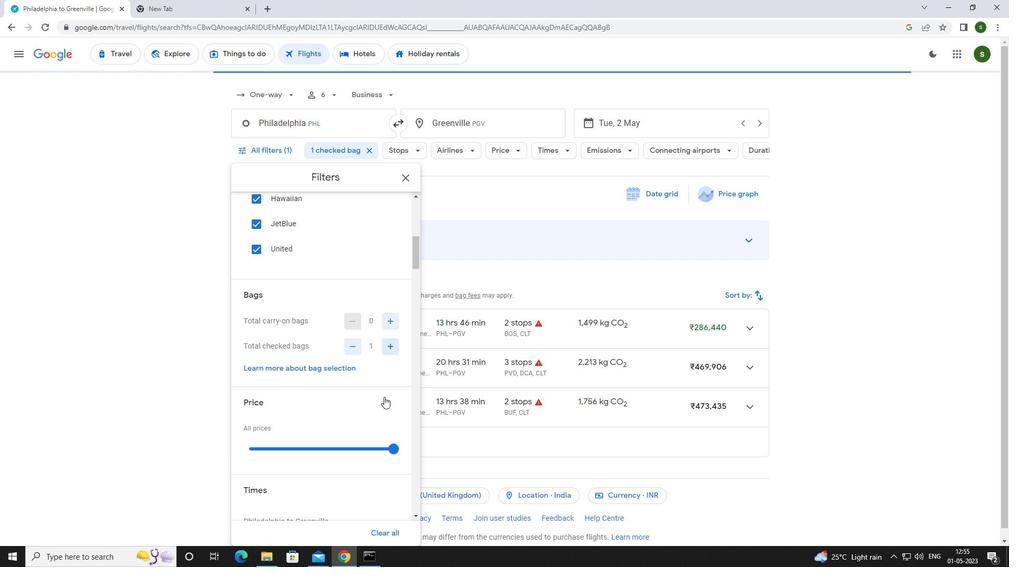
Action: Mouse moved to (392, 391)
Screenshot: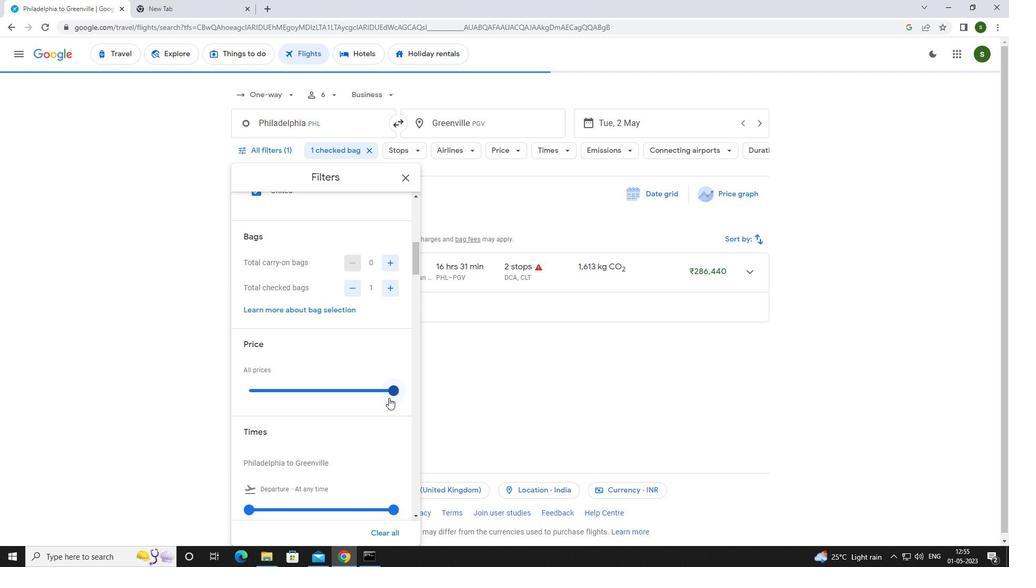 
Action: Mouse pressed left at (392, 391)
Screenshot: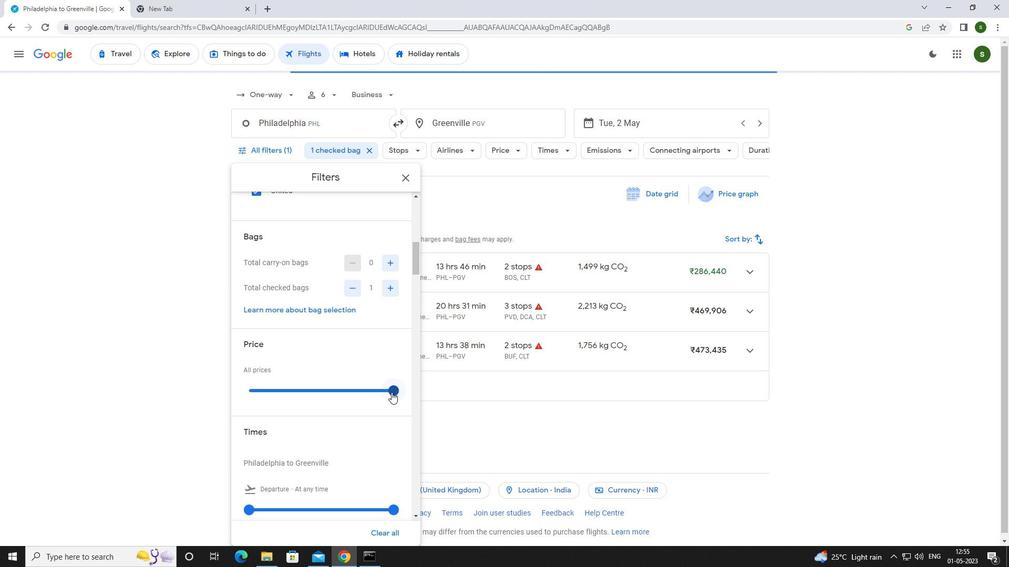 
Action: Mouse moved to (316, 373)
Screenshot: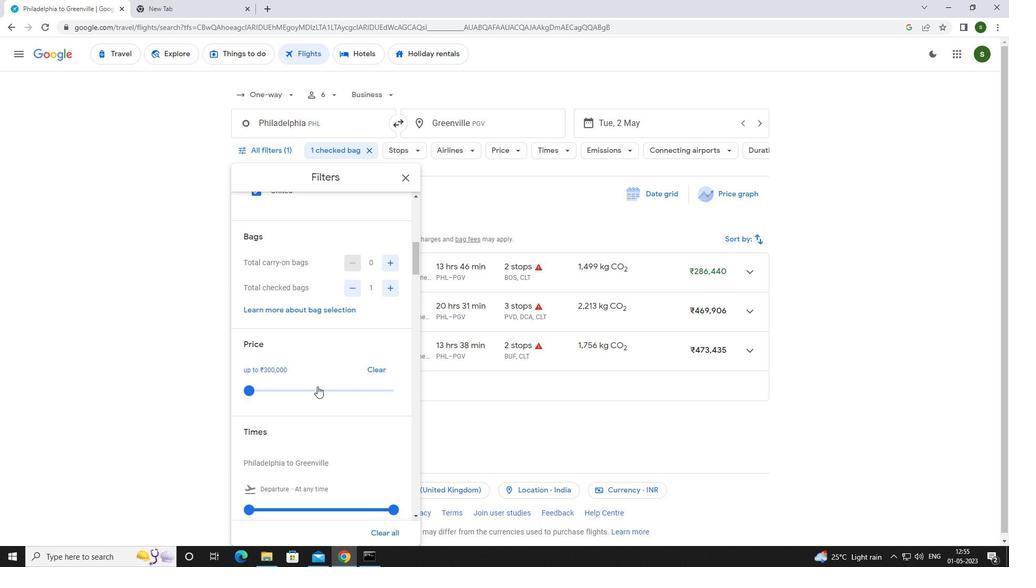 
Action: Mouse scrolled (316, 372) with delta (0, 0)
Screenshot: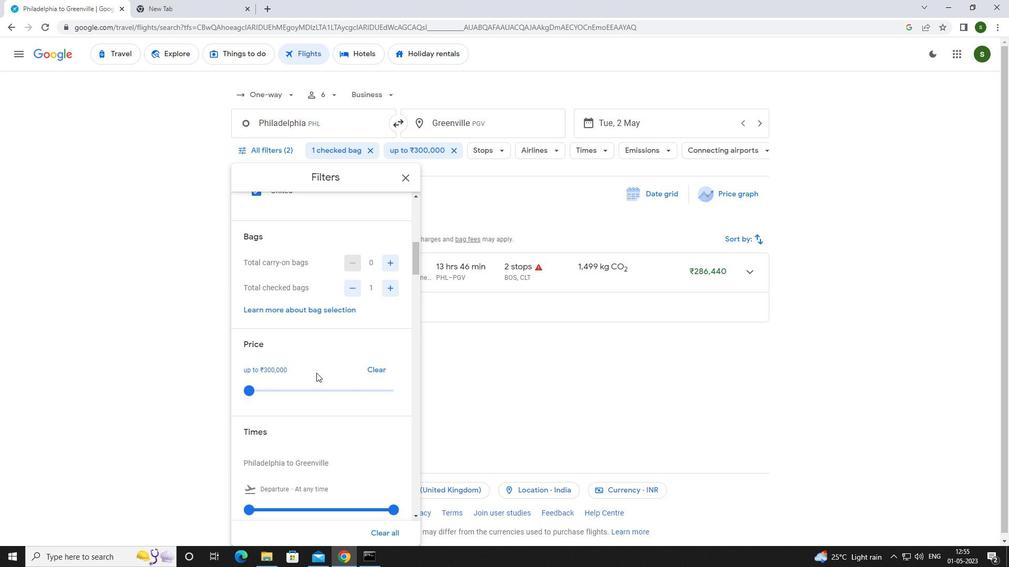 
Action: Mouse scrolled (316, 372) with delta (0, 0)
Screenshot: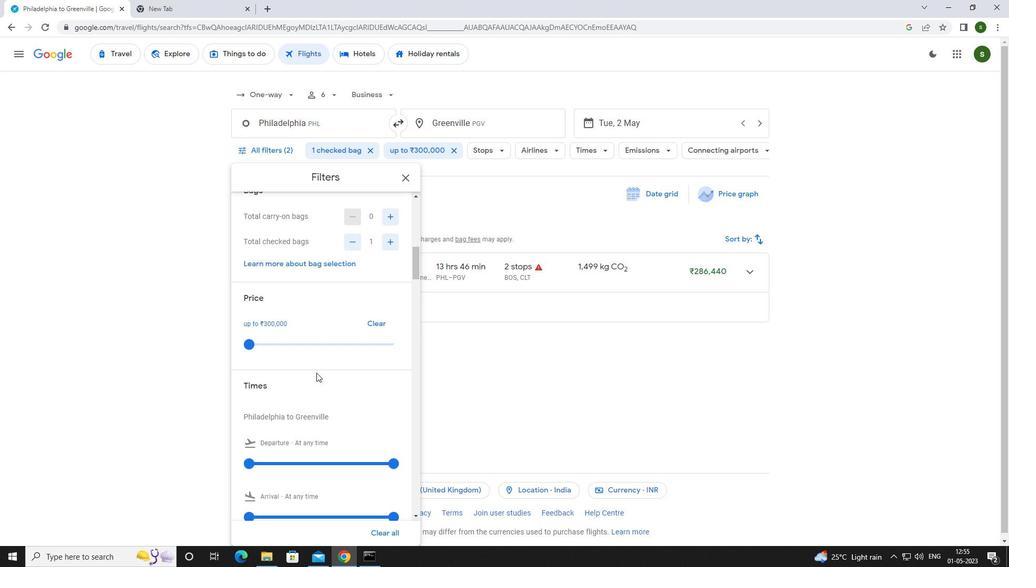 
Action: Mouse moved to (248, 408)
Screenshot: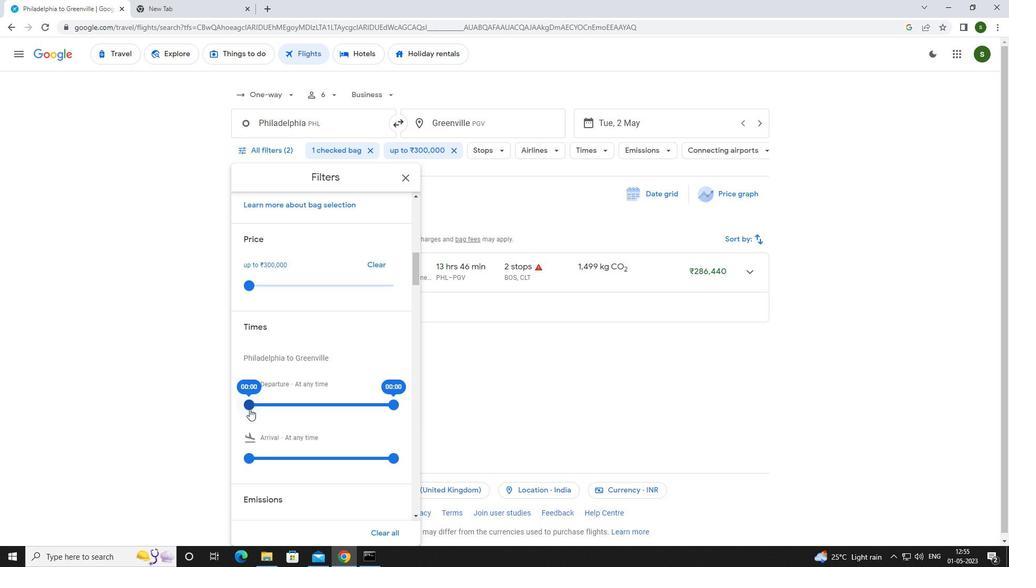 
Action: Mouse pressed left at (248, 408)
Screenshot: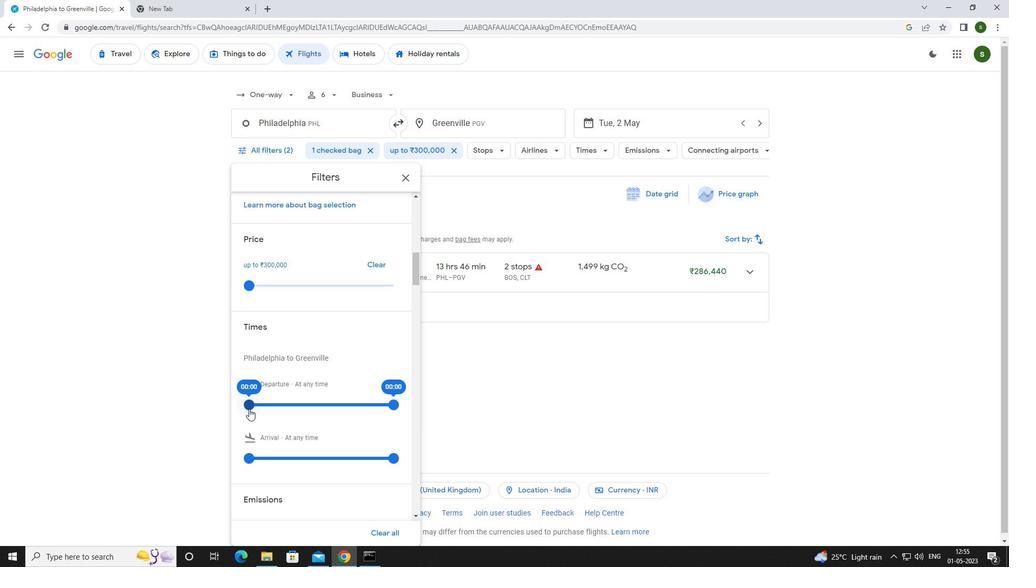 
Action: Mouse moved to (491, 379)
Screenshot: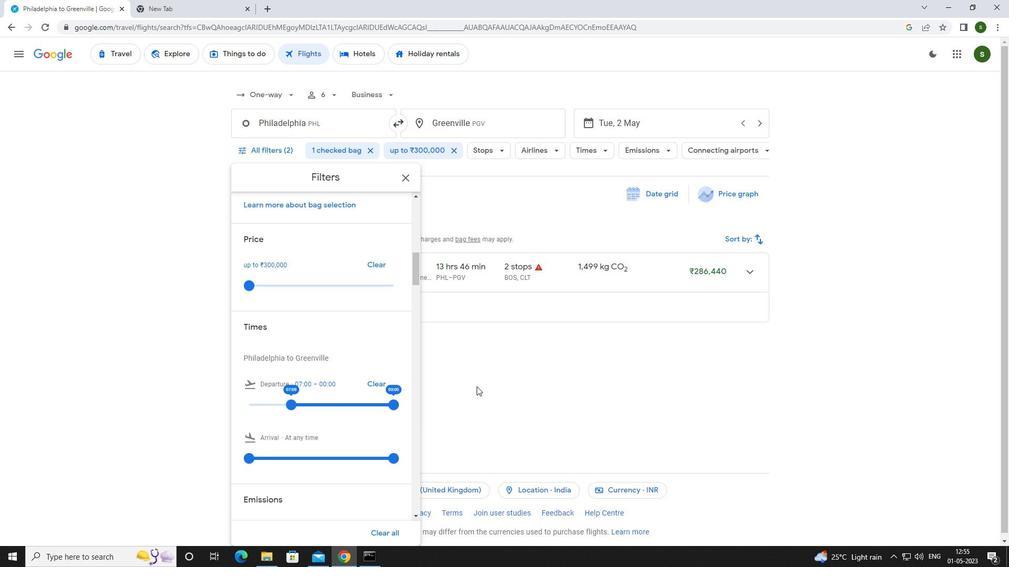 
Action: Mouse pressed left at (491, 379)
Screenshot: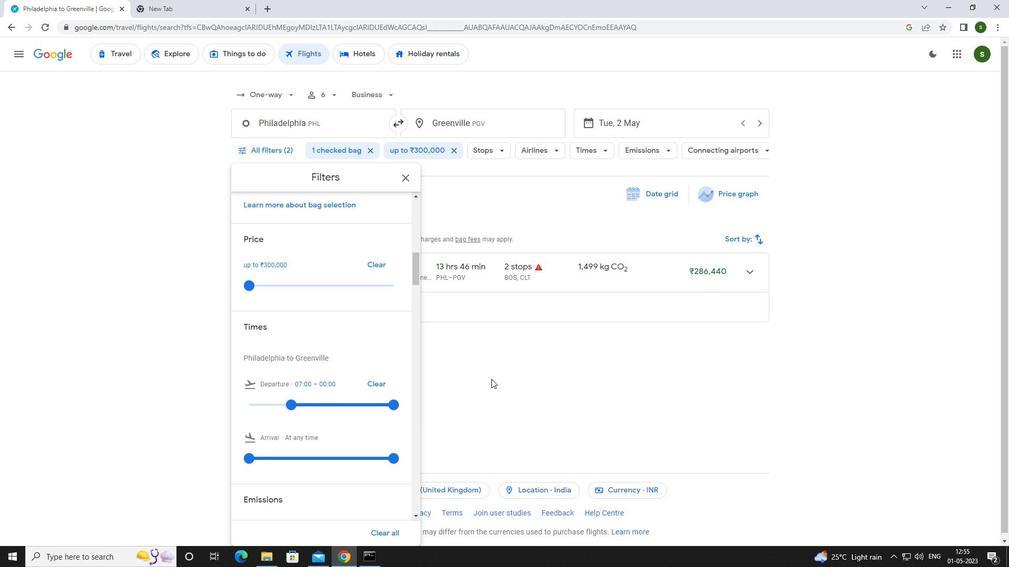 
